 Task: Search one way flight ticket for 5 adults, 2 children, 1 infant in seat and 1 infant on lap in economy from Jamestown: Jamestown Regional Airport to Greenville: Pitt-greenville Airport on 5-2-2023. Choice of flights is Emirates. Number of bags: 2 carry on bags. Price is upto 20000. Outbound departure time preference is 22:30.
Action: Mouse moved to (346, 293)
Screenshot: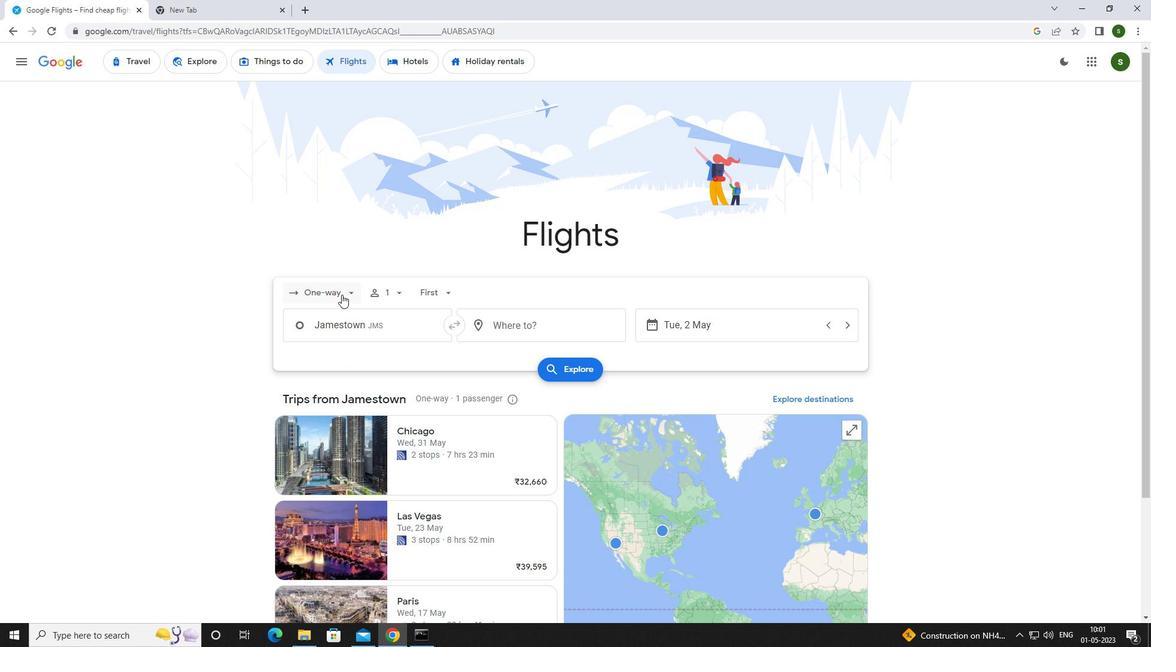 
Action: Mouse pressed left at (346, 293)
Screenshot: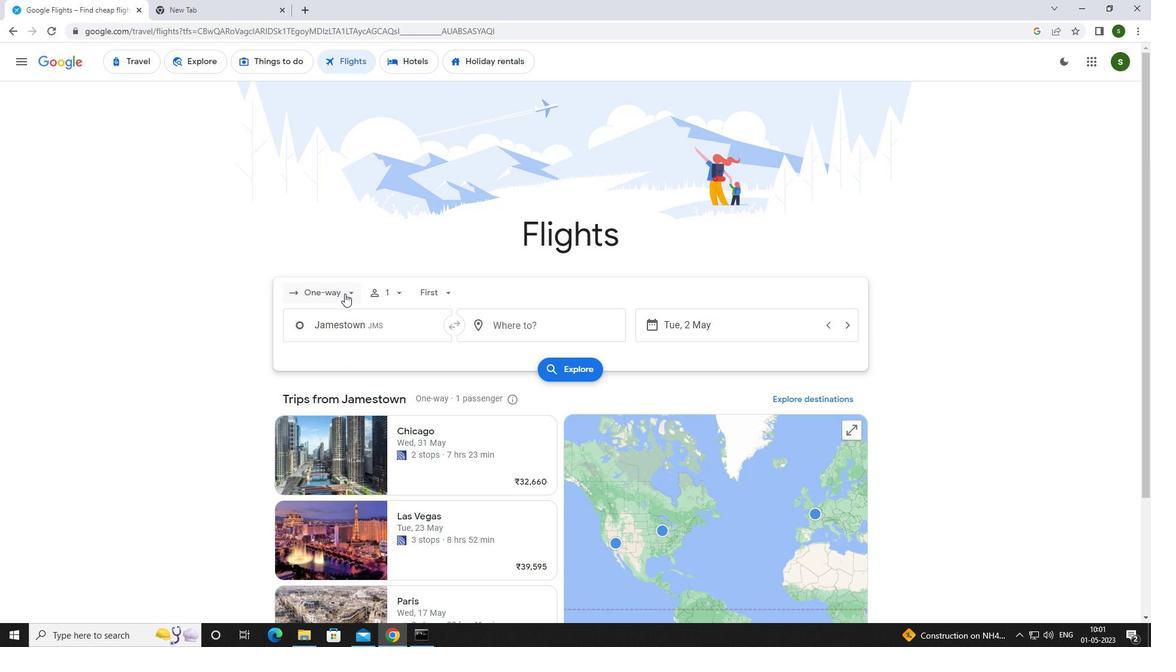 
Action: Mouse moved to (343, 348)
Screenshot: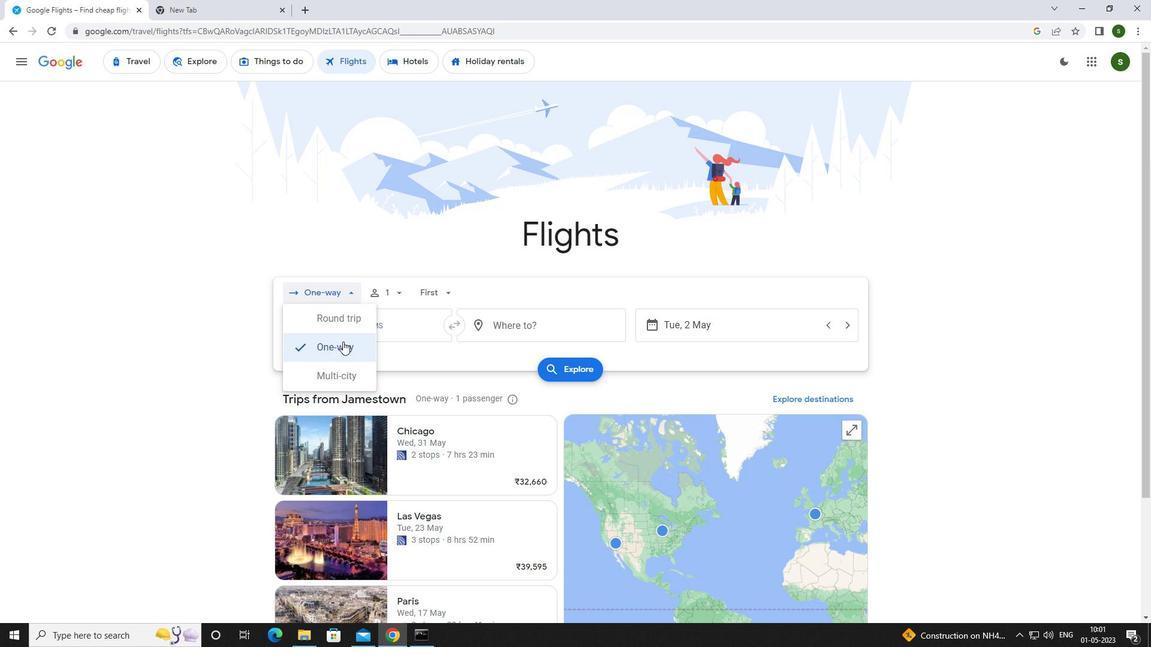 
Action: Mouse pressed left at (343, 348)
Screenshot: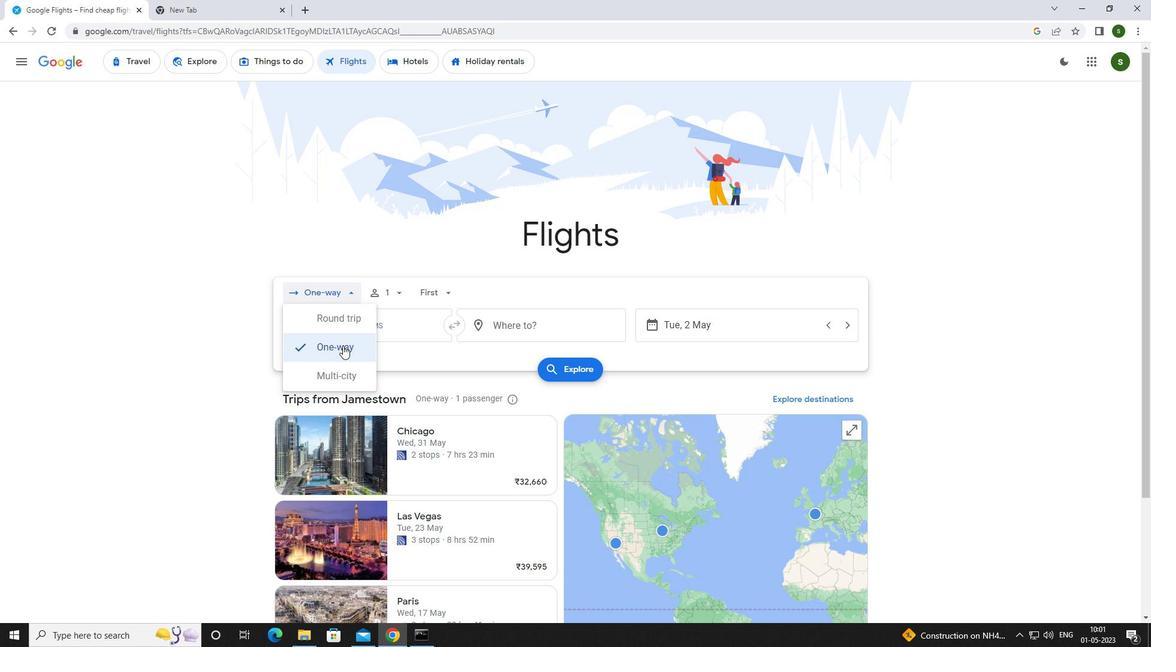 
Action: Mouse moved to (402, 298)
Screenshot: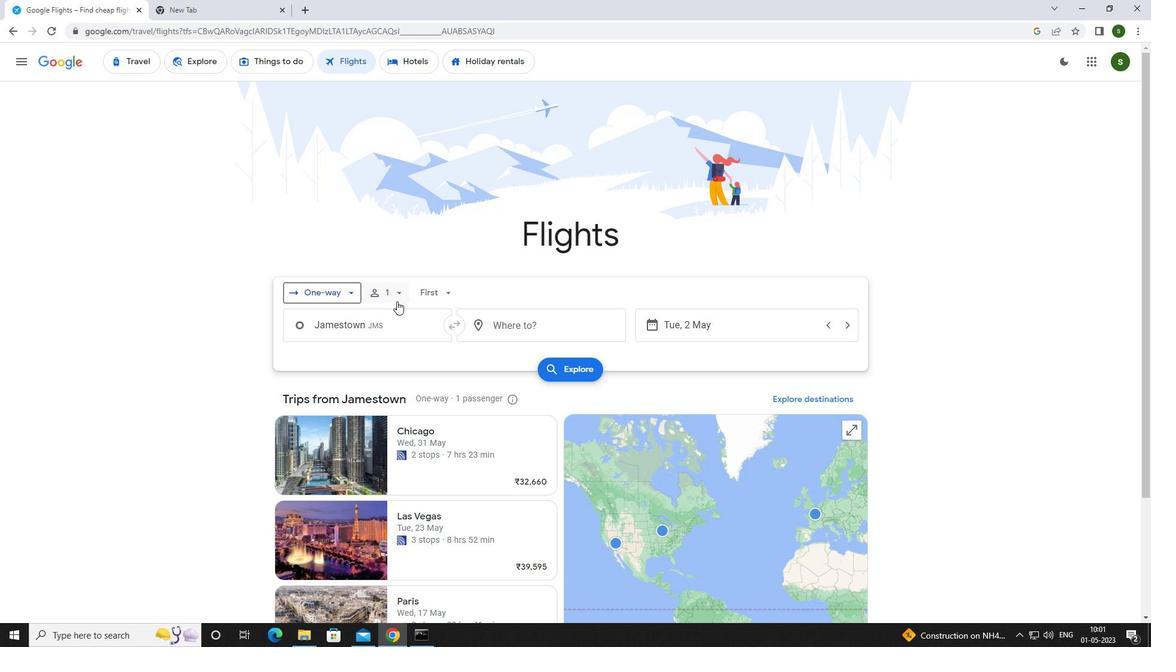 
Action: Mouse pressed left at (402, 298)
Screenshot: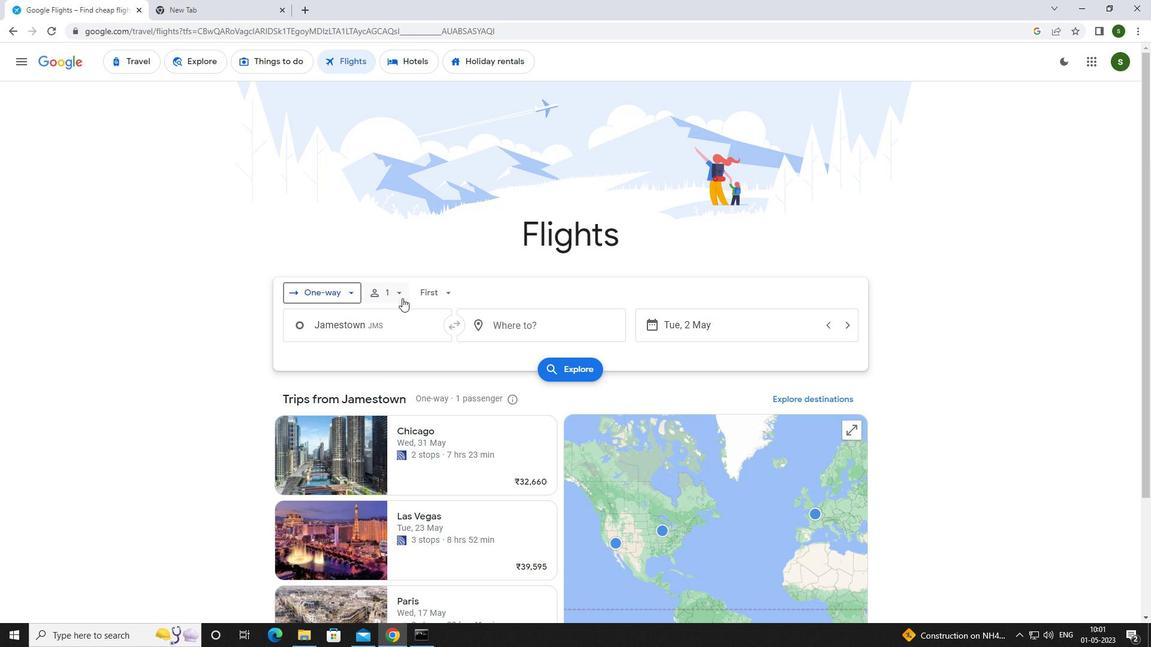 
Action: Mouse moved to (491, 319)
Screenshot: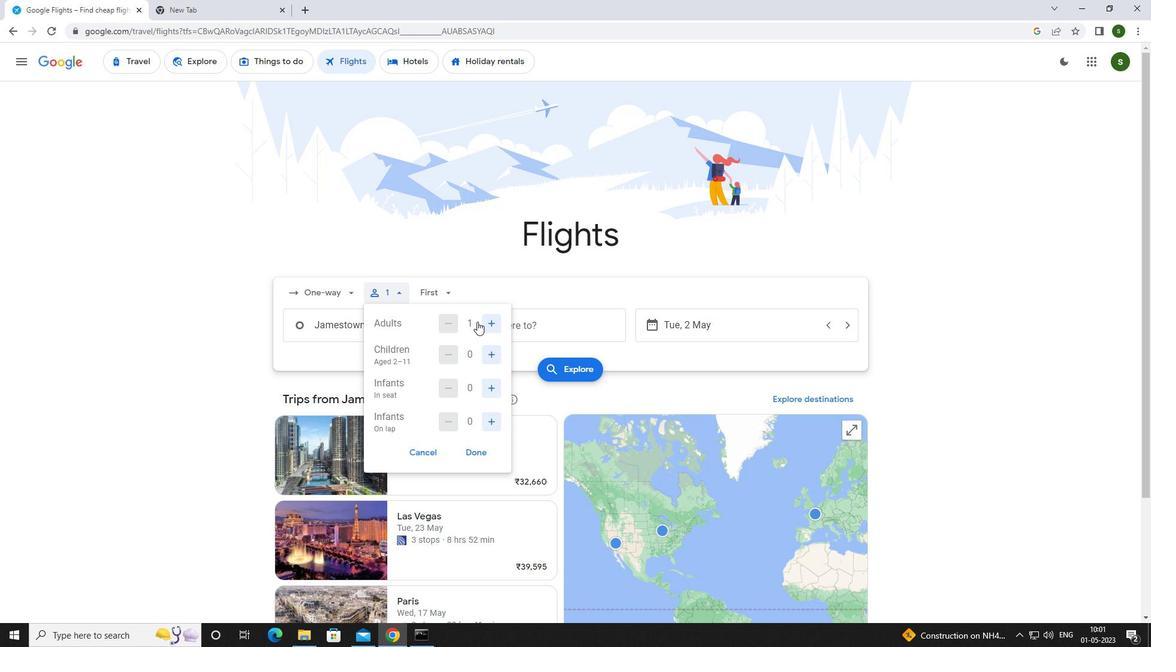 
Action: Mouse pressed left at (491, 319)
Screenshot: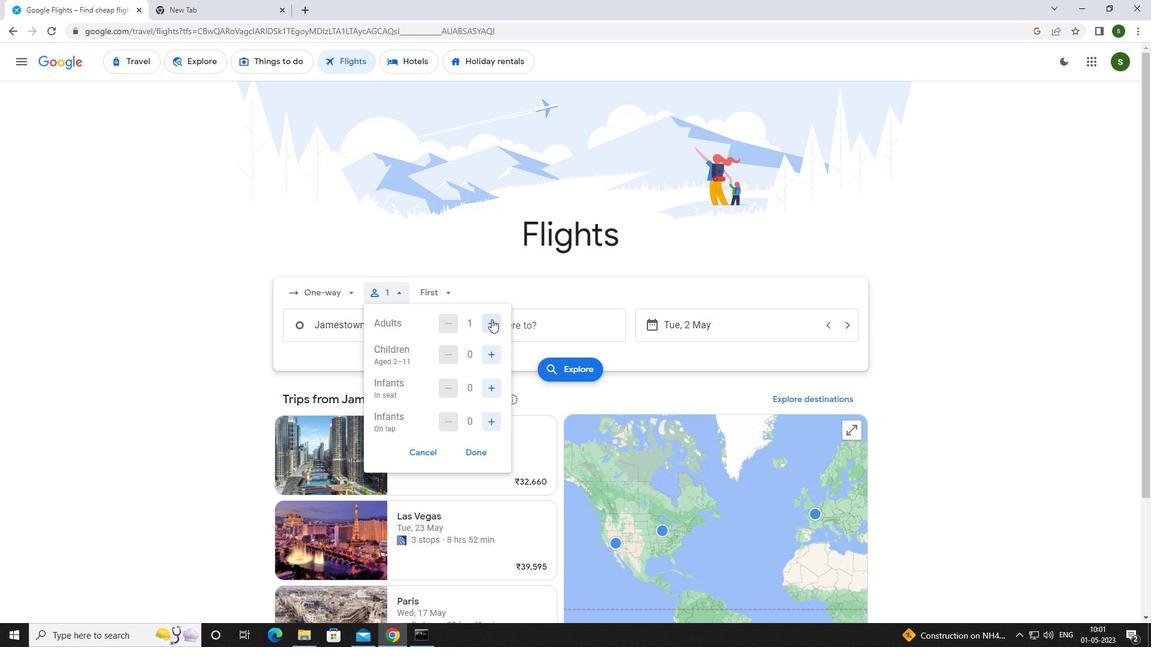
Action: Mouse pressed left at (491, 319)
Screenshot: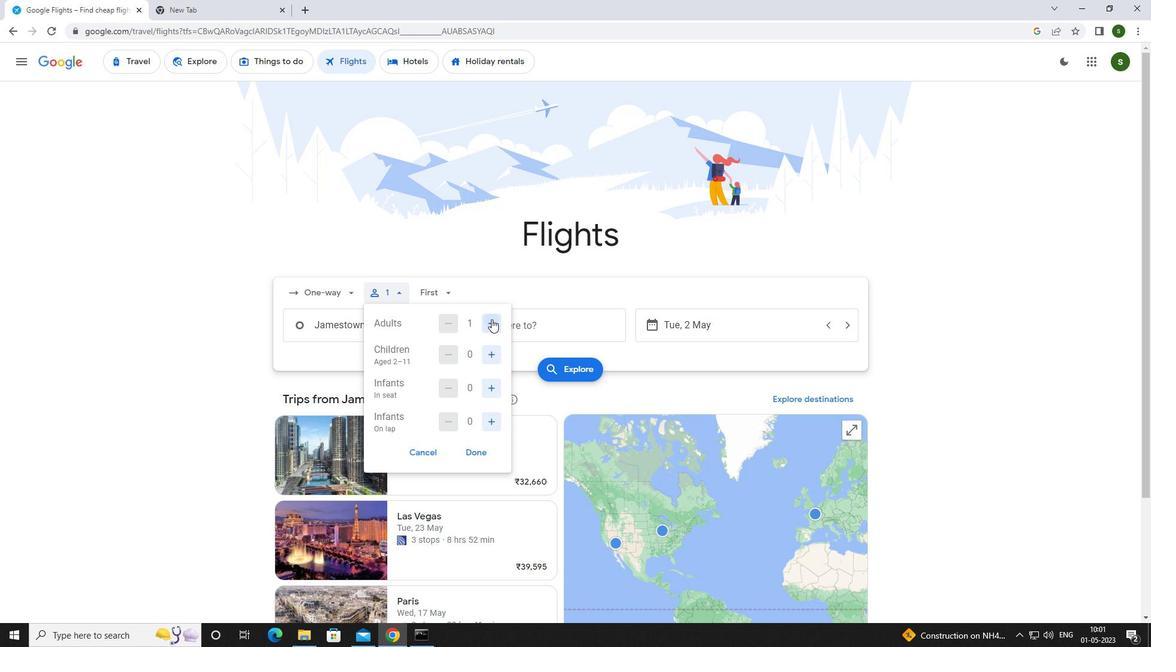
Action: Mouse pressed left at (491, 319)
Screenshot: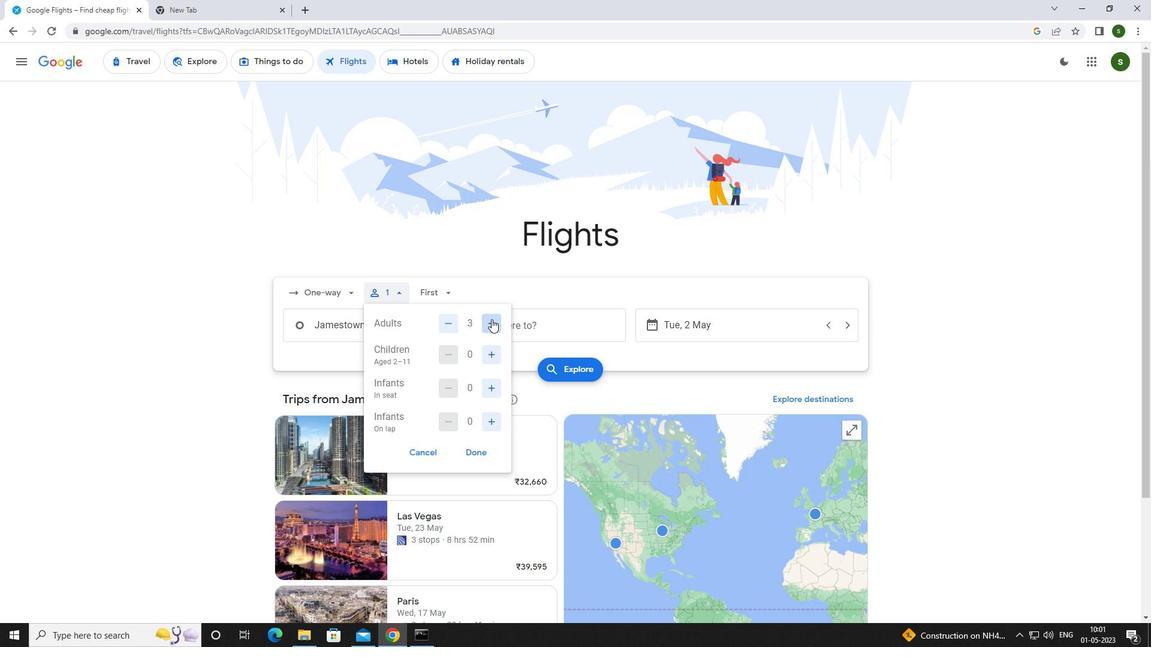 
Action: Mouse pressed left at (491, 319)
Screenshot: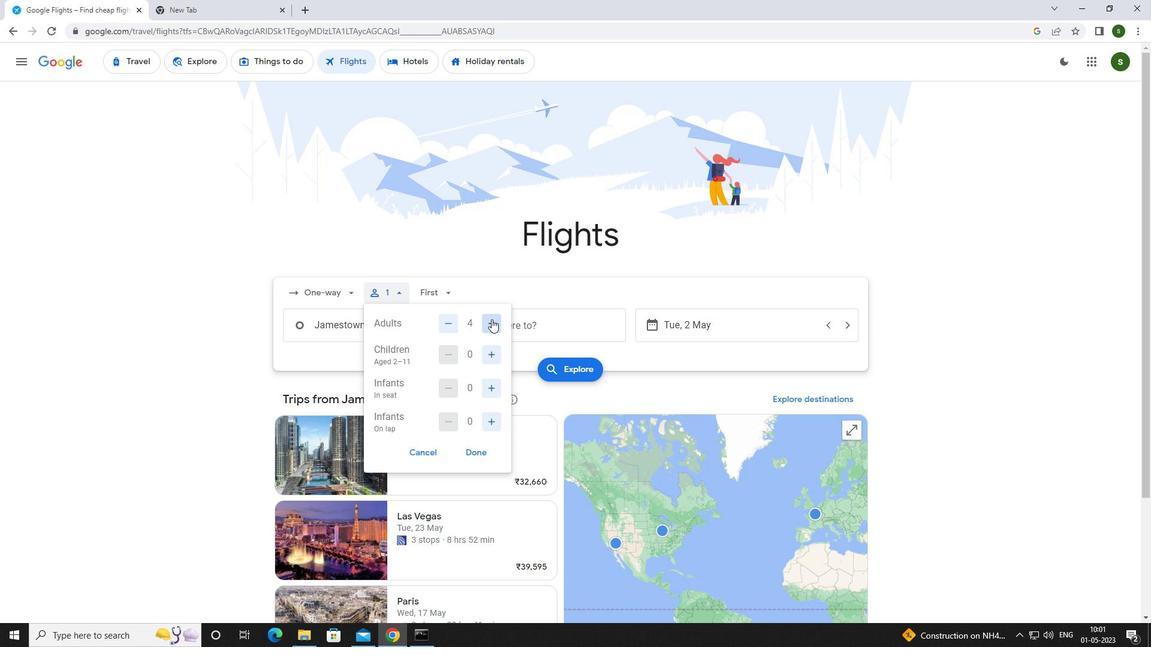 
Action: Mouse moved to (488, 351)
Screenshot: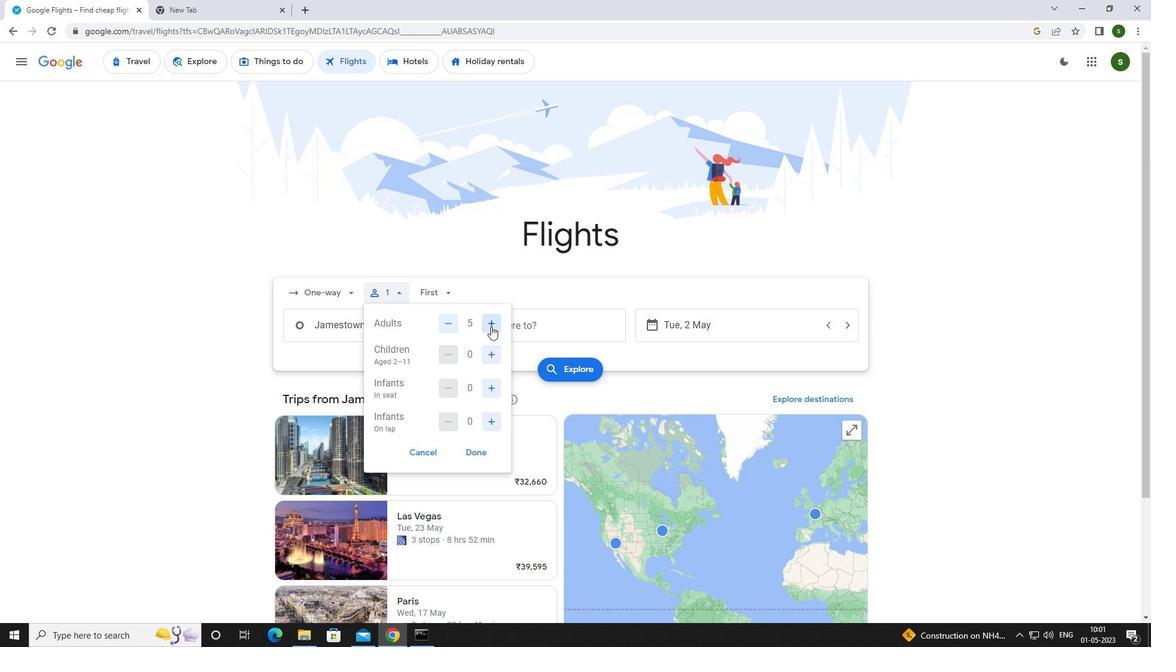 
Action: Mouse pressed left at (488, 351)
Screenshot: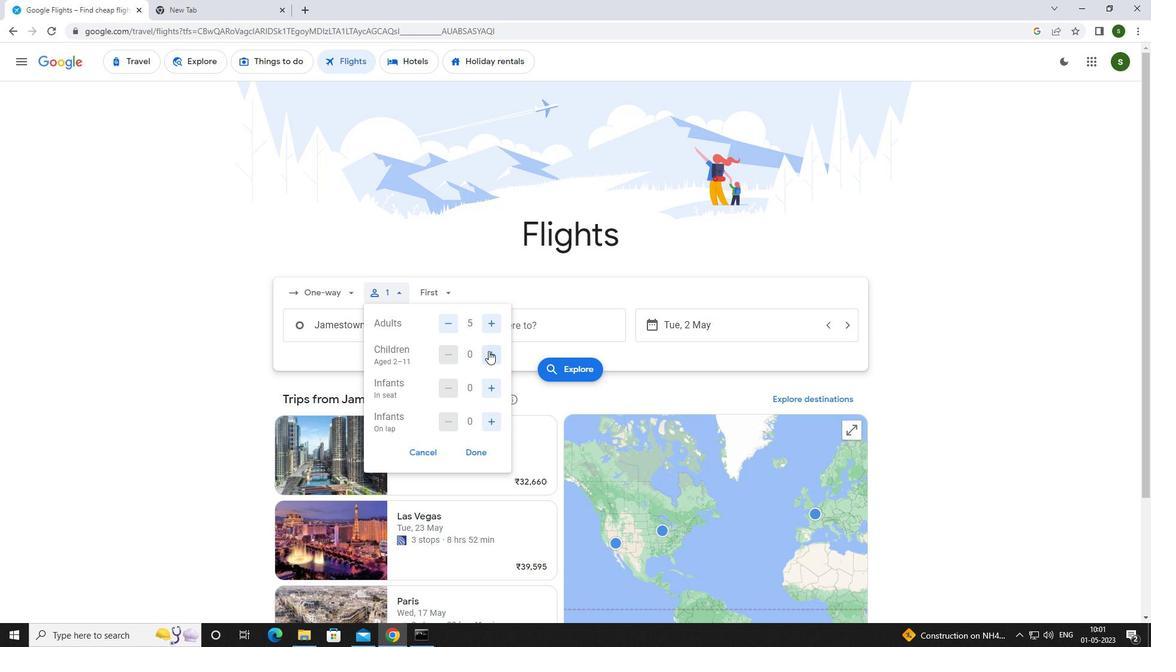 
Action: Mouse pressed left at (488, 351)
Screenshot: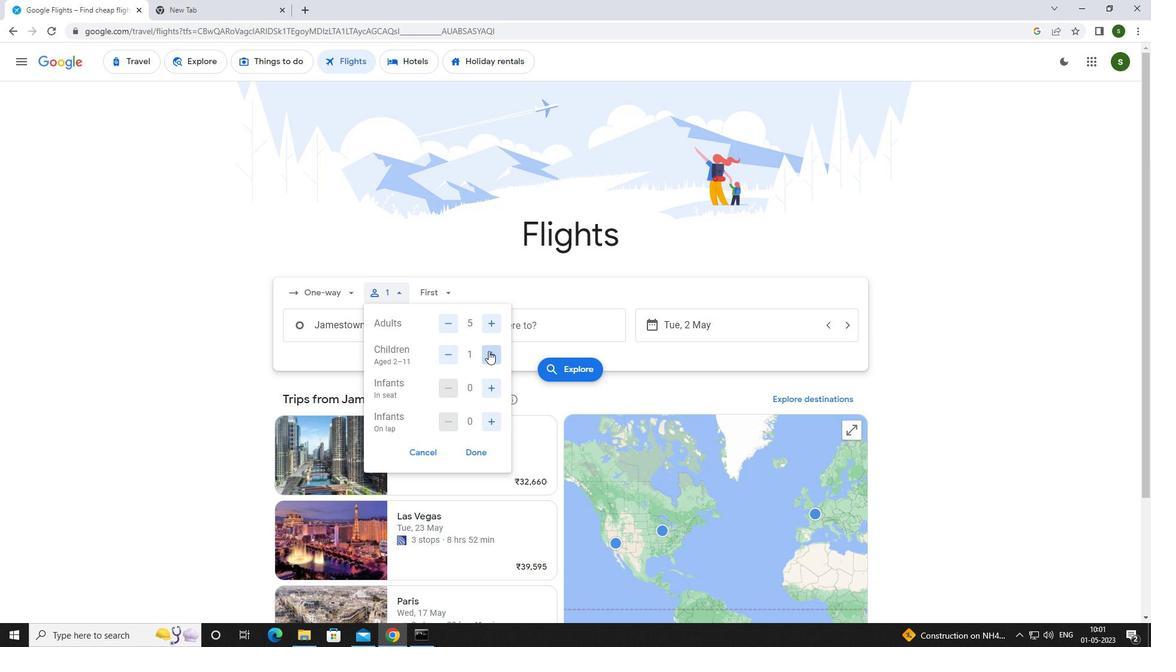 
Action: Mouse moved to (492, 384)
Screenshot: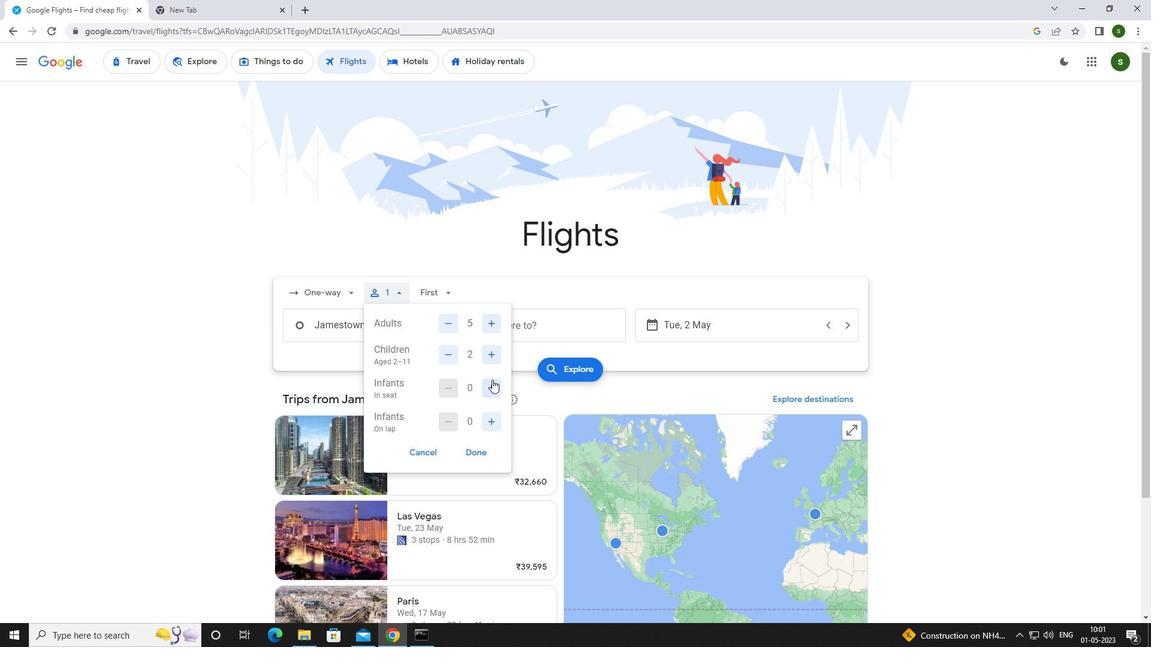 
Action: Mouse pressed left at (492, 384)
Screenshot: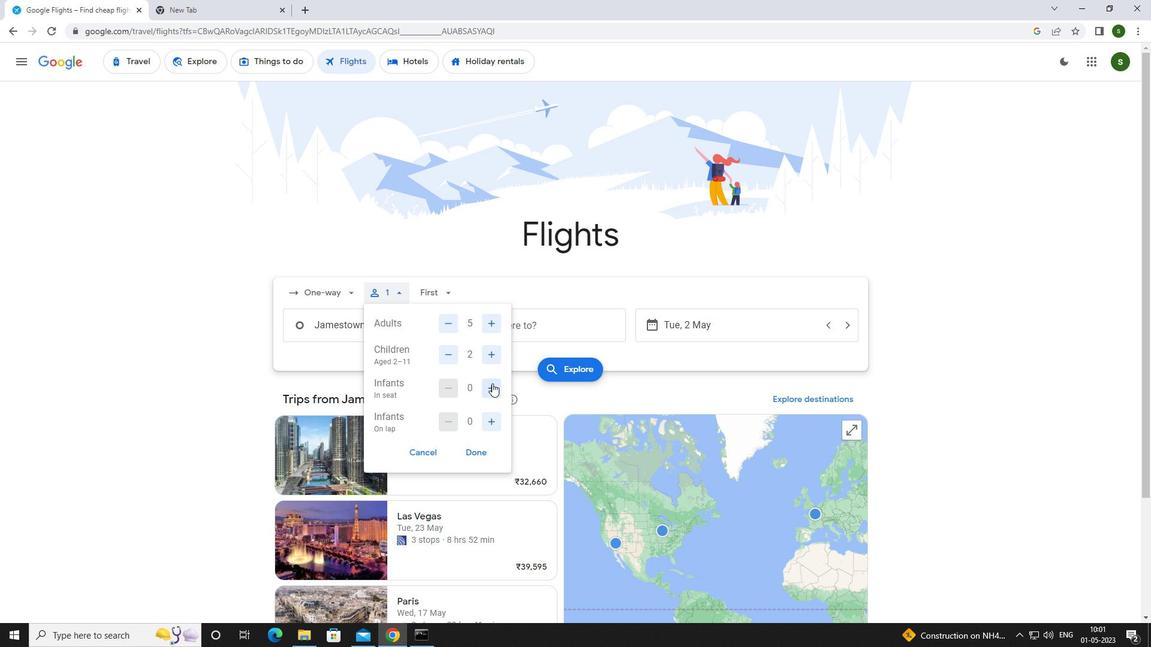 
Action: Mouse moved to (491, 422)
Screenshot: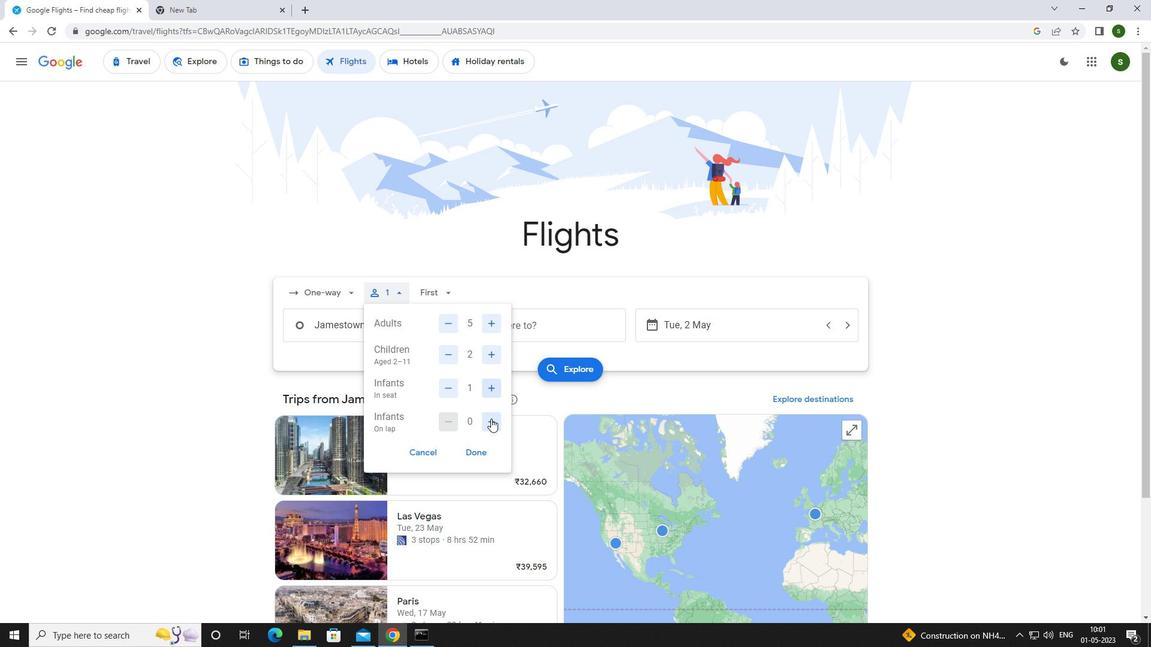 
Action: Mouse pressed left at (491, 422)
Screenshot: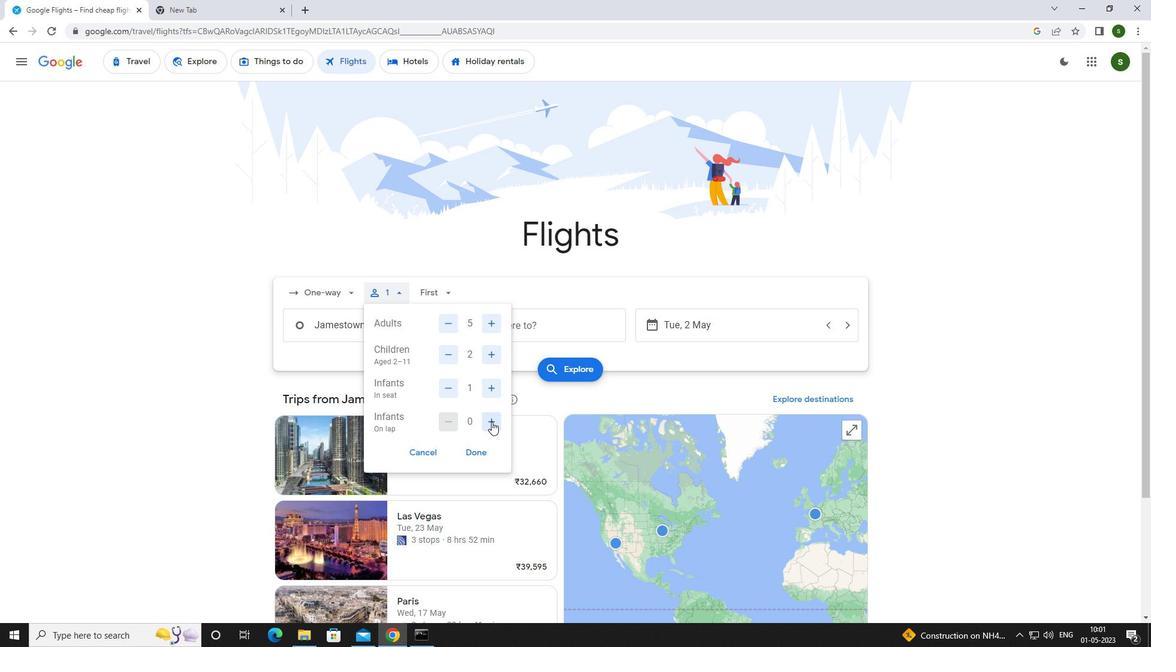 
Action: Mouse moved to (437, 293)
Screenshot: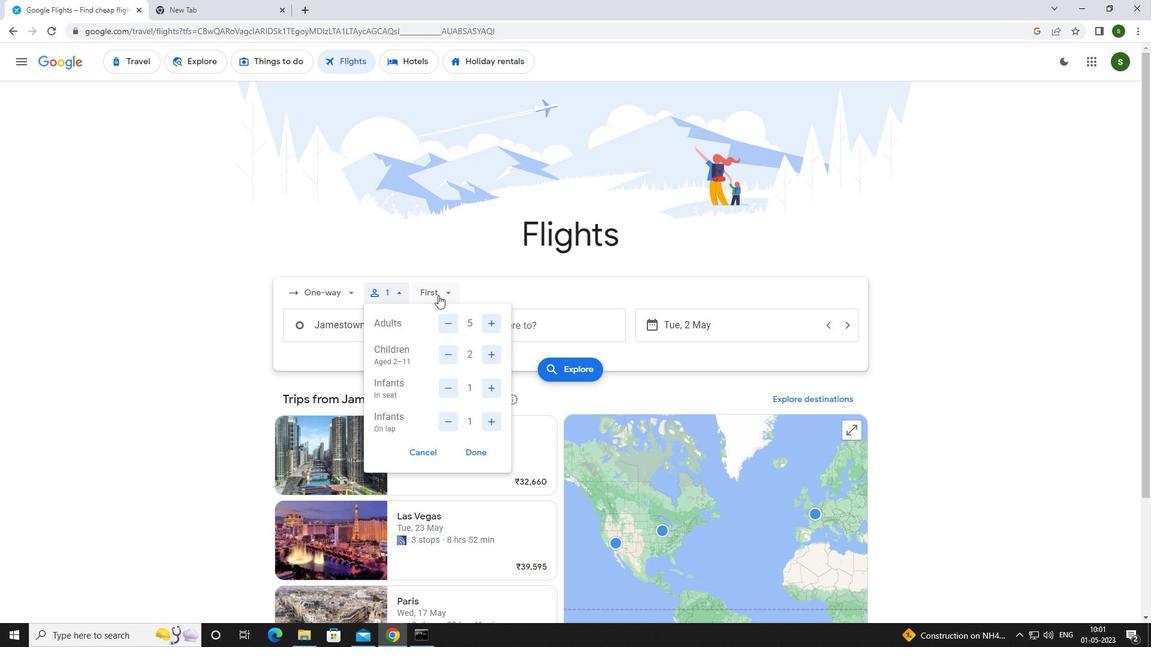 
Action: Mouse pressed left at (437, 293)
Screenshot: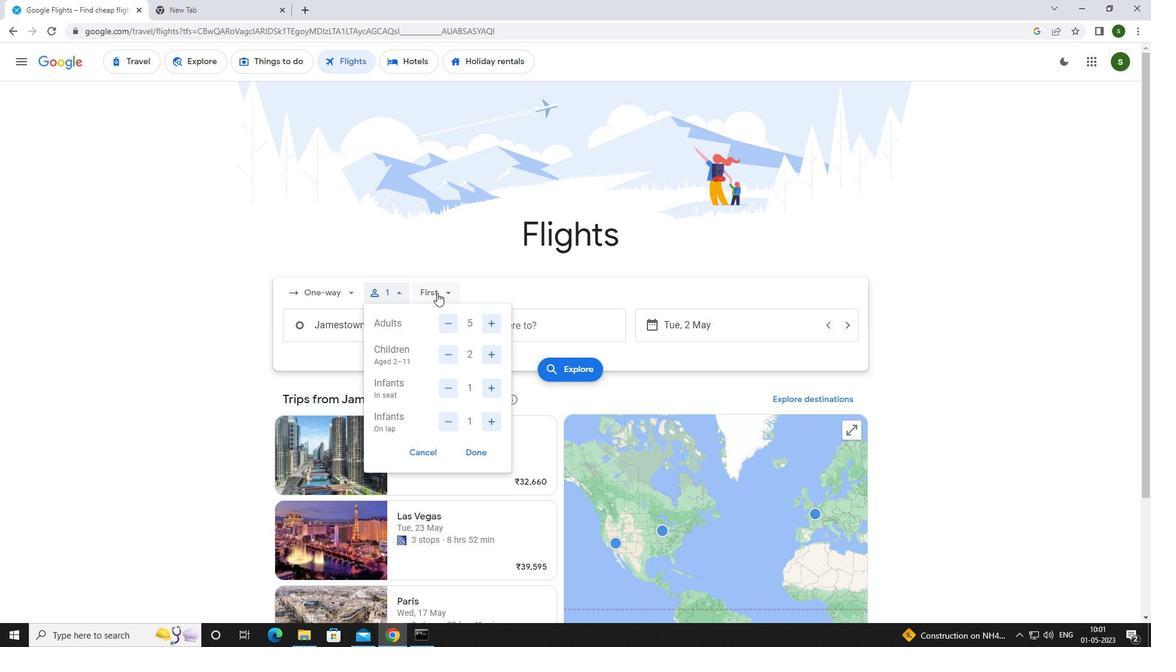 
Action: Mouse moved to (443, 316)
Screenshot: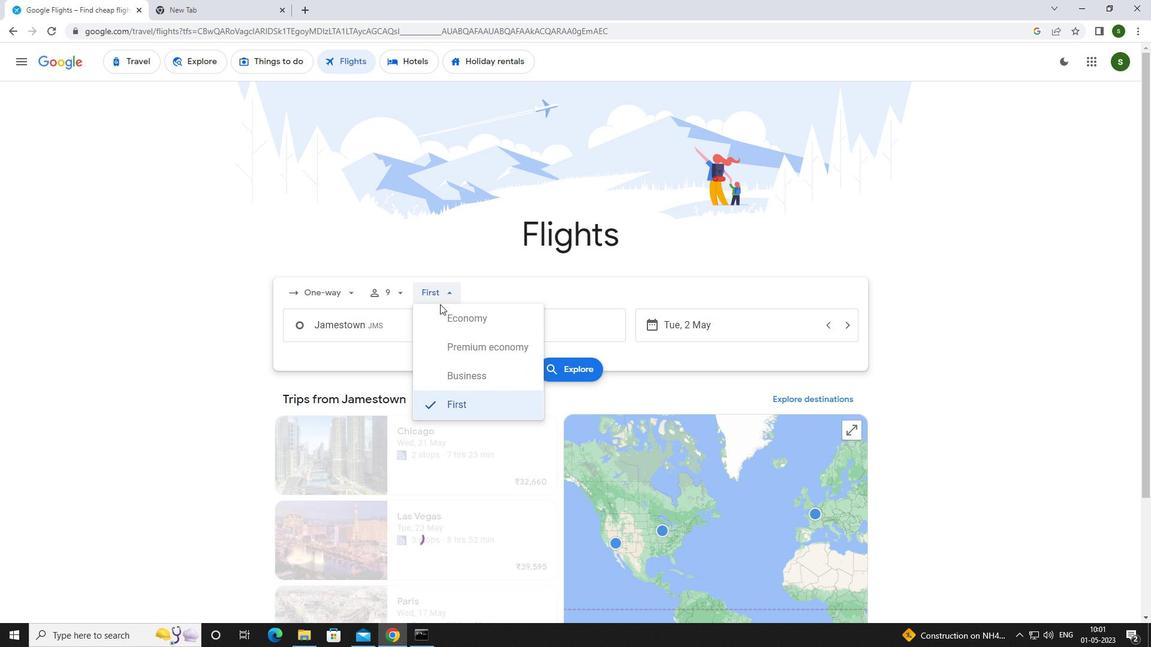 
Action: Mouse pressed left at (443, 316)
Screenshot: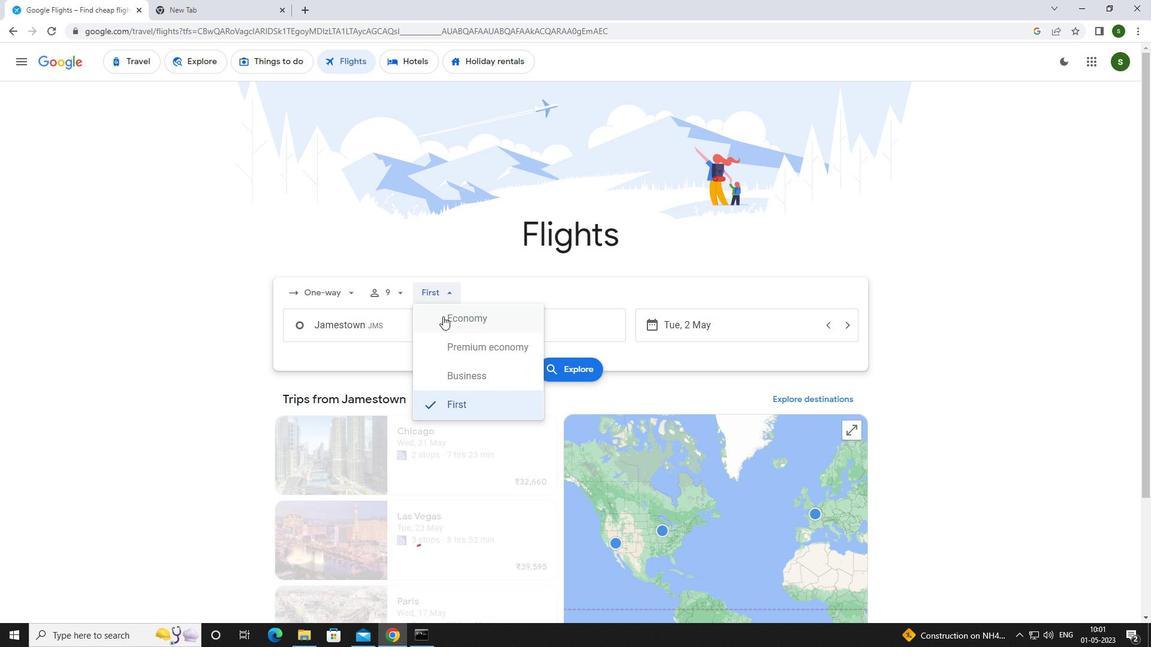 
Action: Mouse moved to (418, 329)
Screenshot: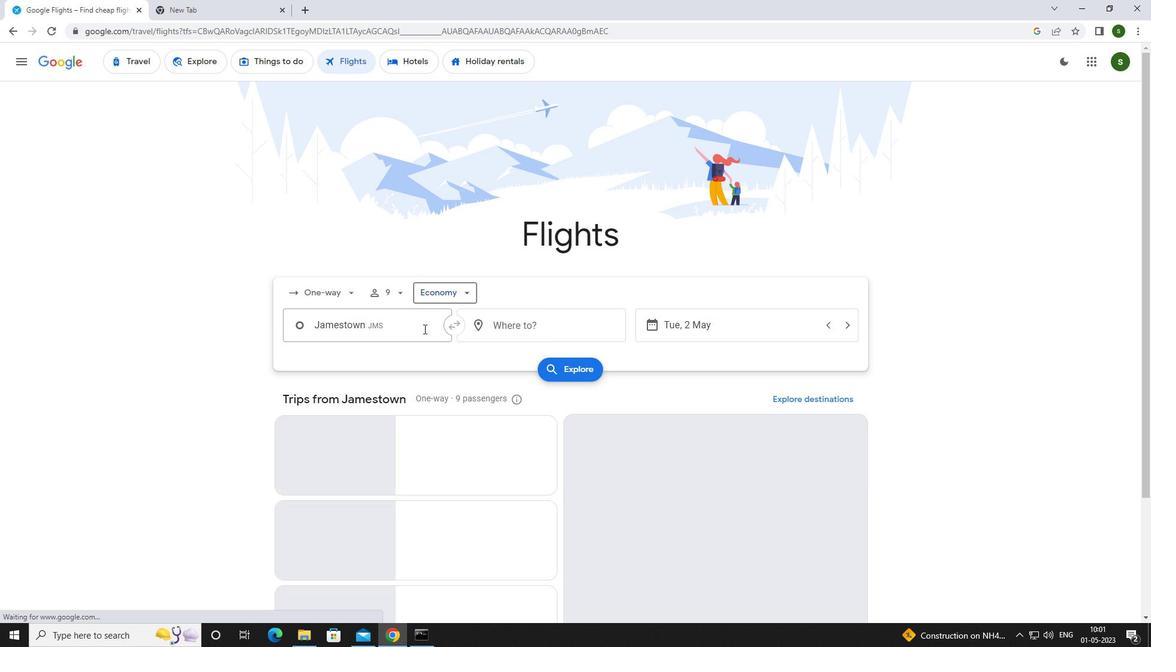 
Action: Mouse pressed left at (418, 329)
Screenshot: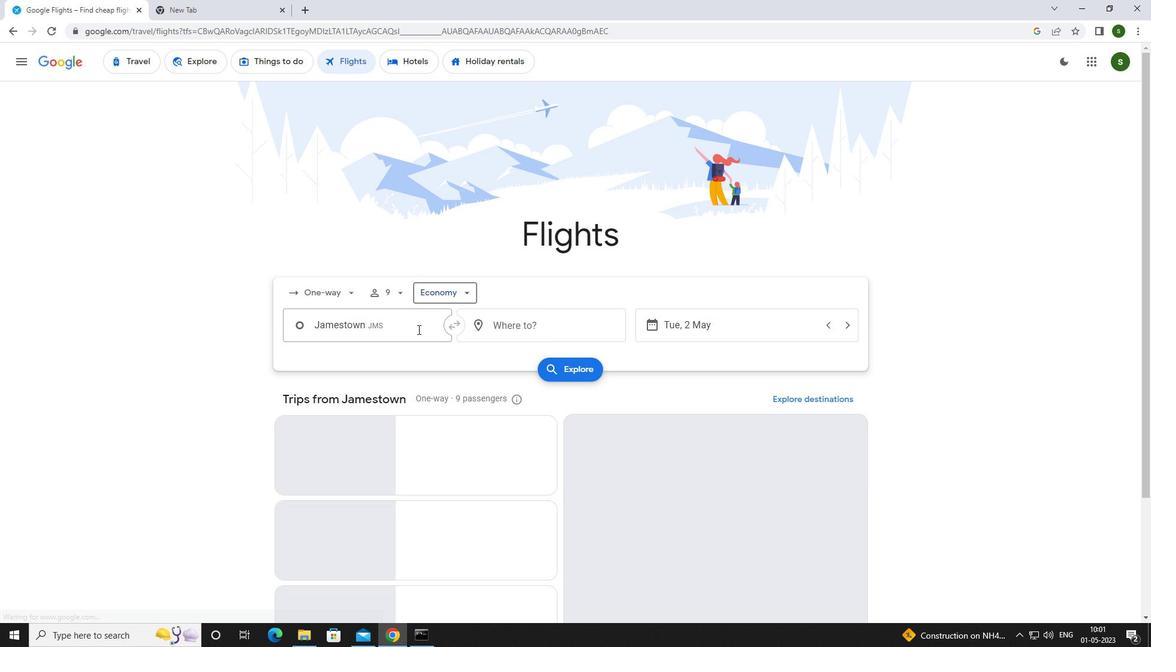 
Action: Key pressed j<Key.caps_lock>amestown
Screenshot: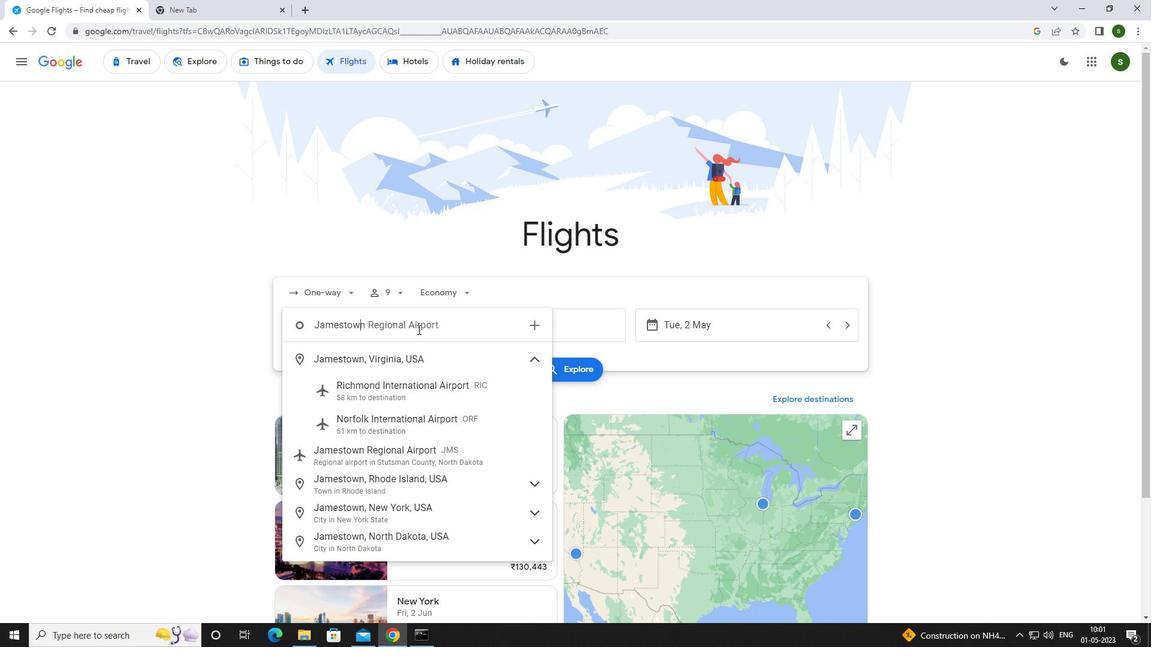 
Action: Mouse moved to (397, 452)
Screenshot: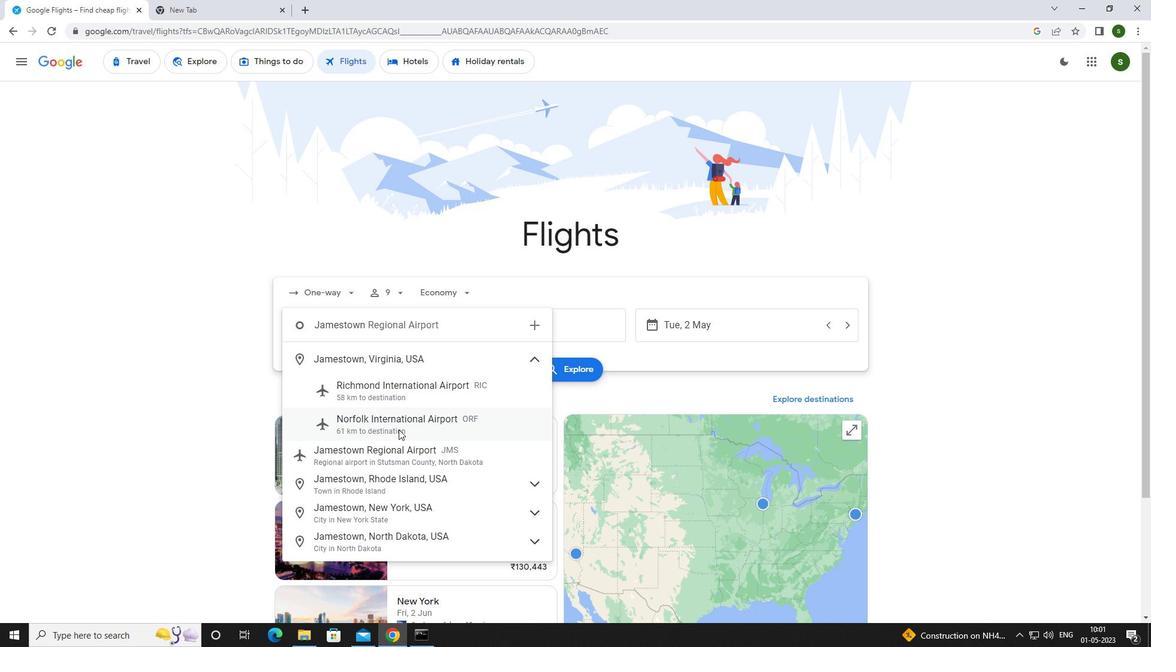 
Action: Mouse pressed left at (397, 452)
Screenshot: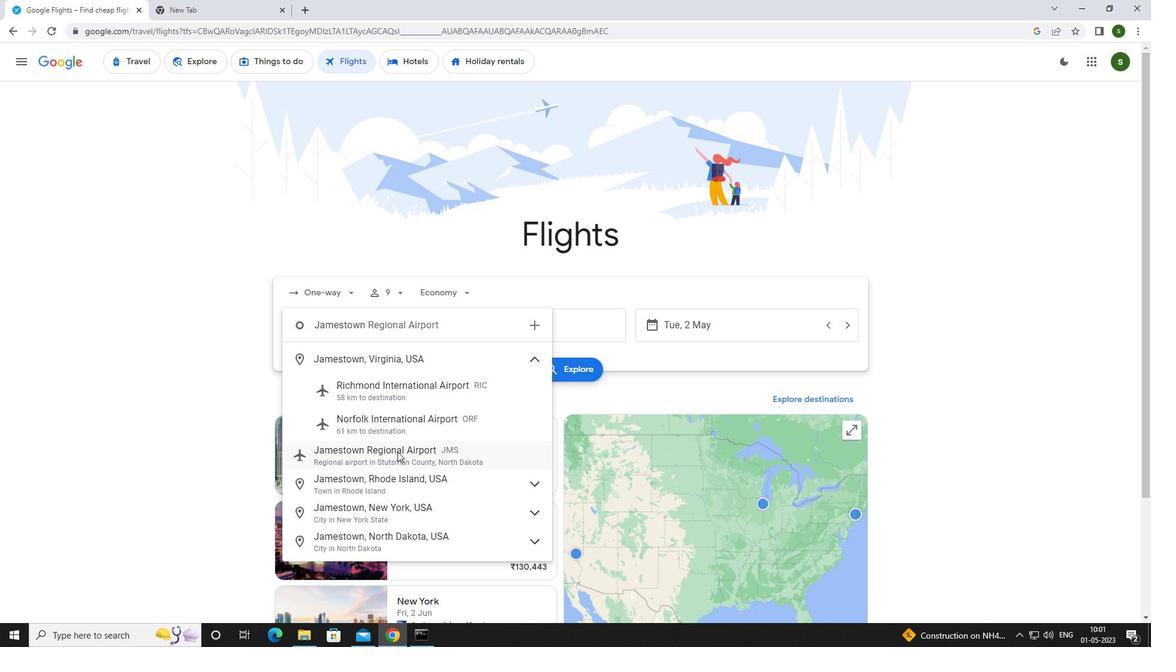 
Action: Mouse moved to (528, 332)
Screenshot: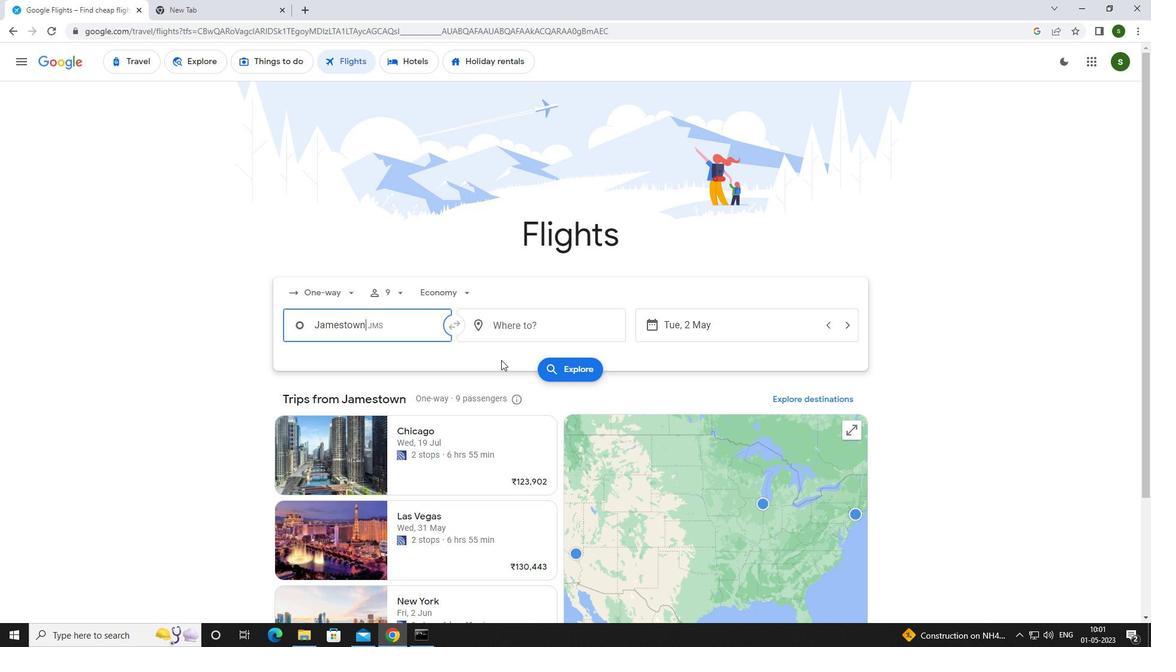 
Action: Mouse pressed left at (528, 332)
Screenshot: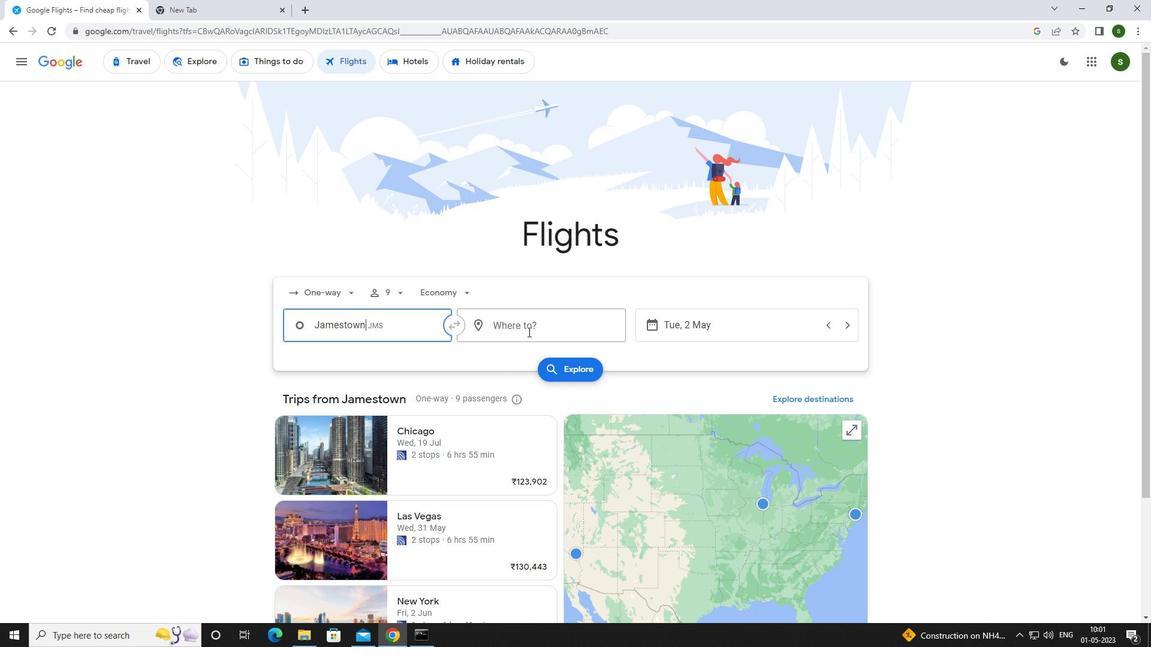
Action: Mouse moved to (516, 332)
Screenshot: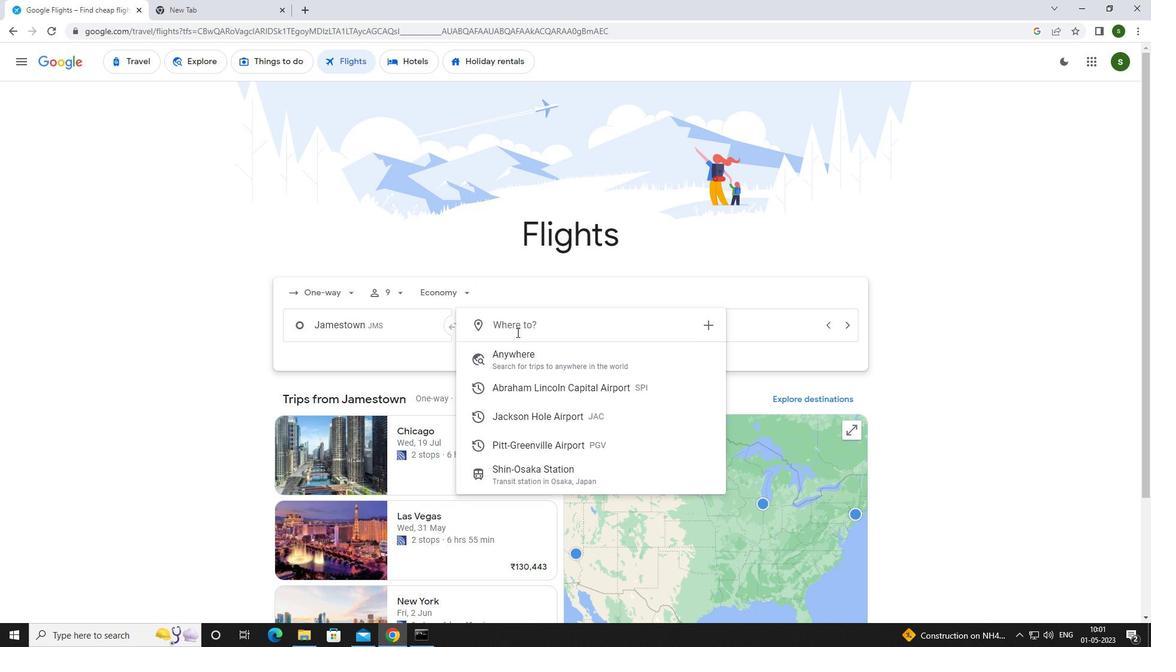 
Action: Key pressed <Key.caps_lock>p<Key.caps_lock>it
Screenshot: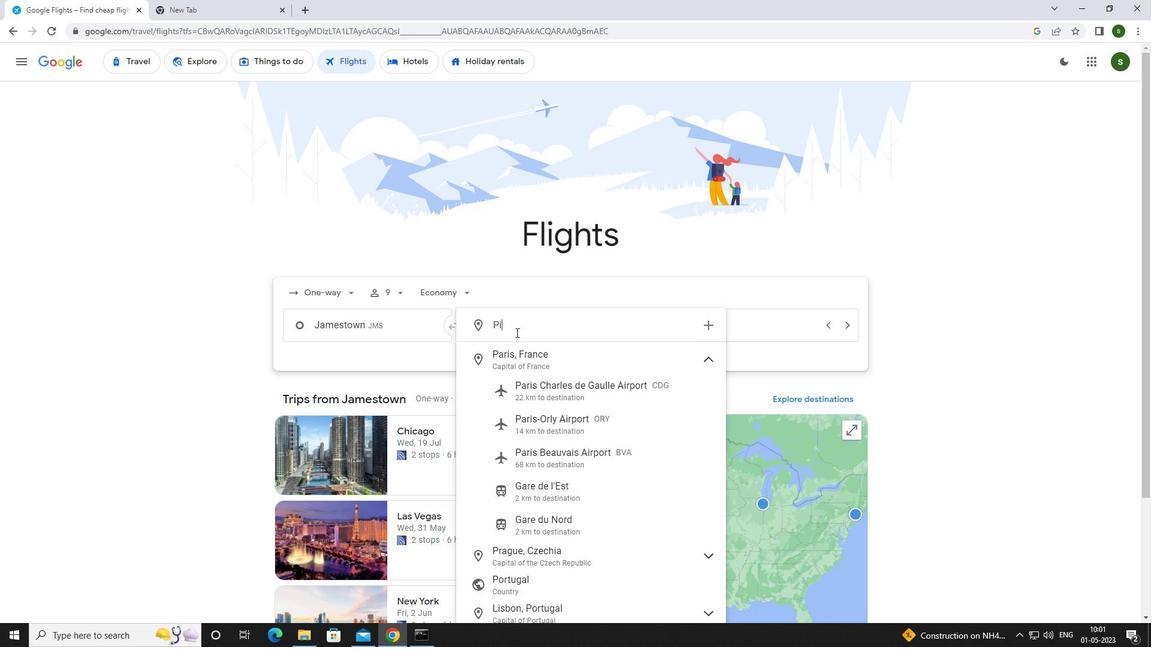 
Action: Mouse moved to (505, 334)
Screenshot: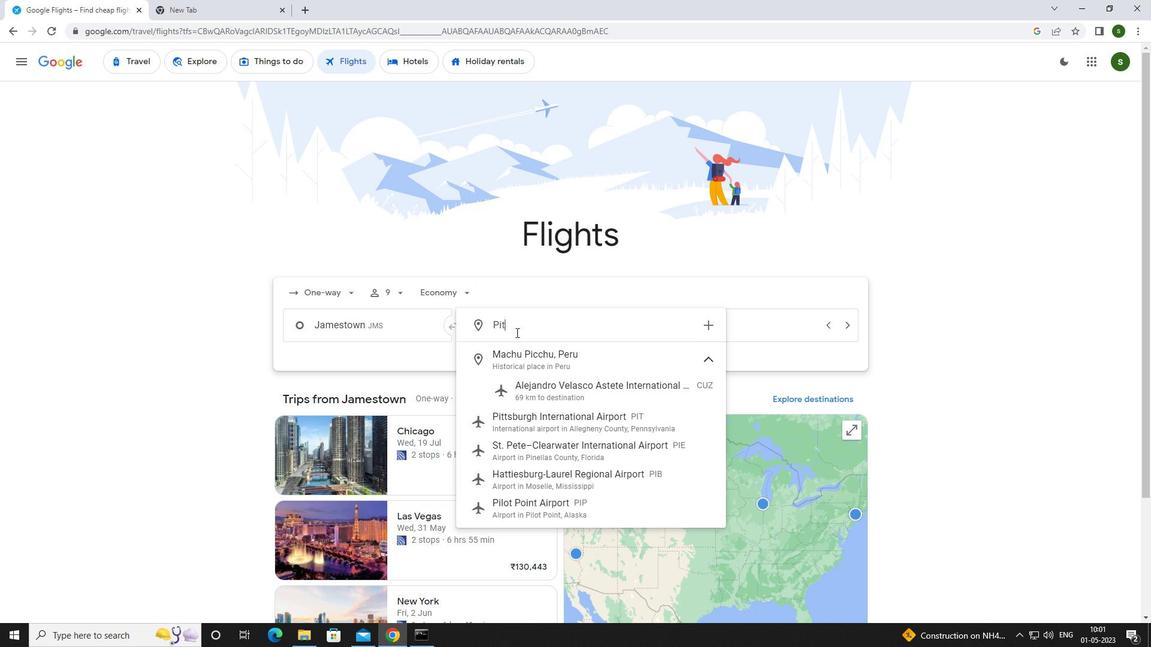 
Action: Key pressed t
Screenshot: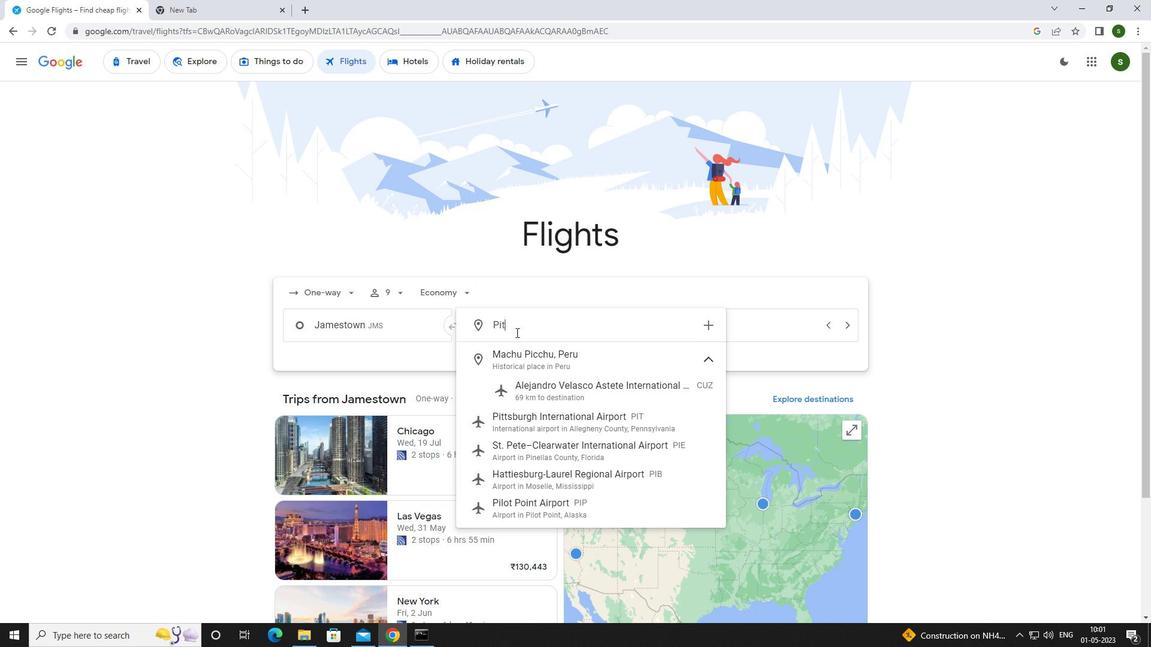 
Action: Mouse moved to (529, 446)
Screenshot: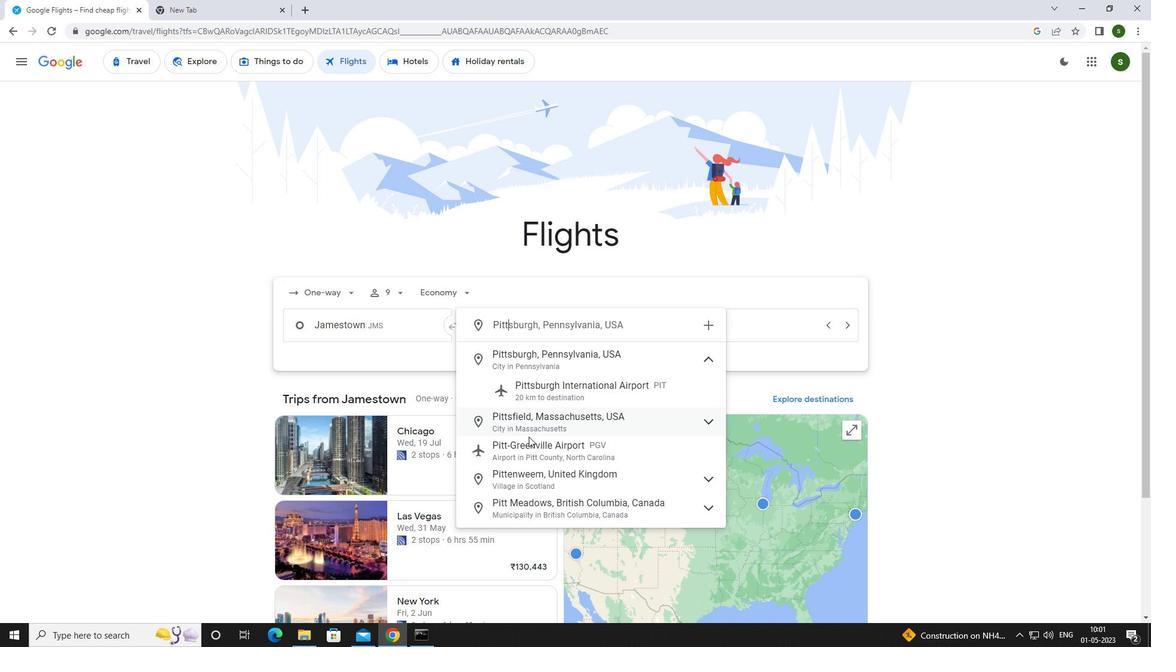 
Action: Mouse pressed left at (529, 446)
Screenshot: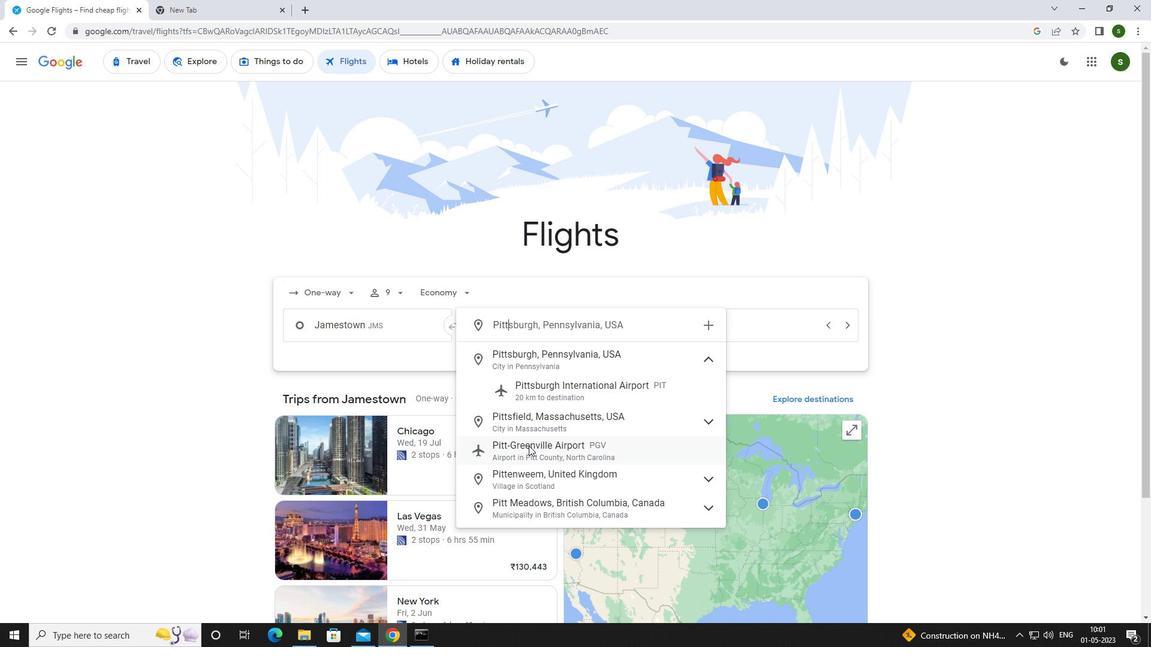 
Action: Mouse moved to (733, 323)
Screenshot: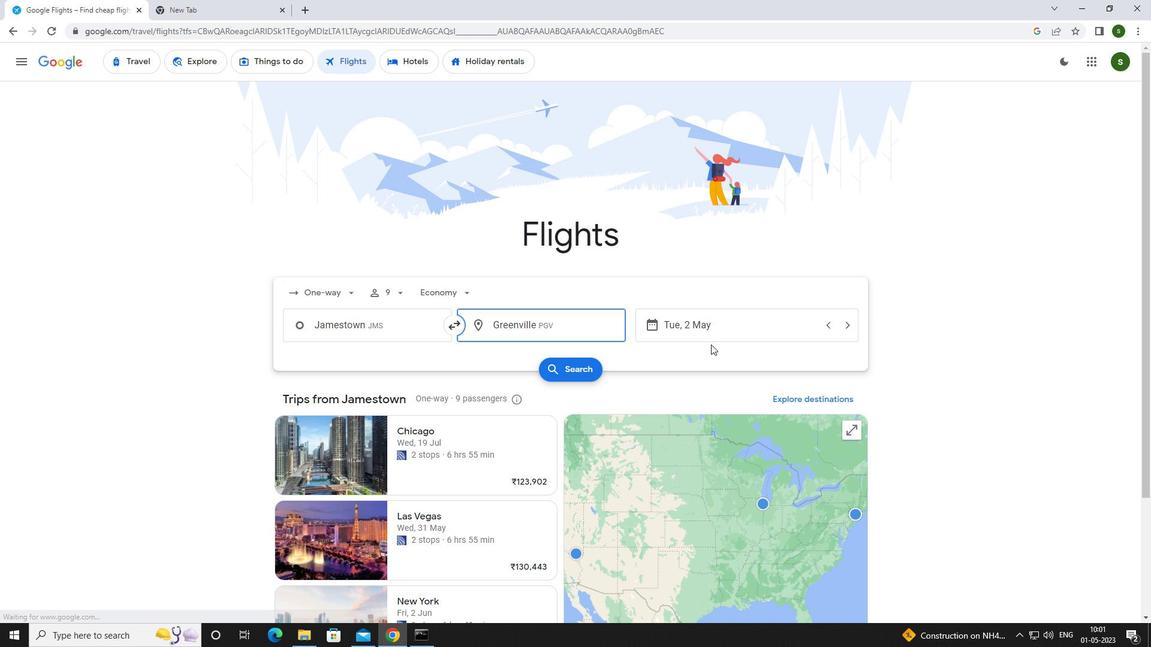 
Action: Mouse pressed left at (733, 323)
Screenshot: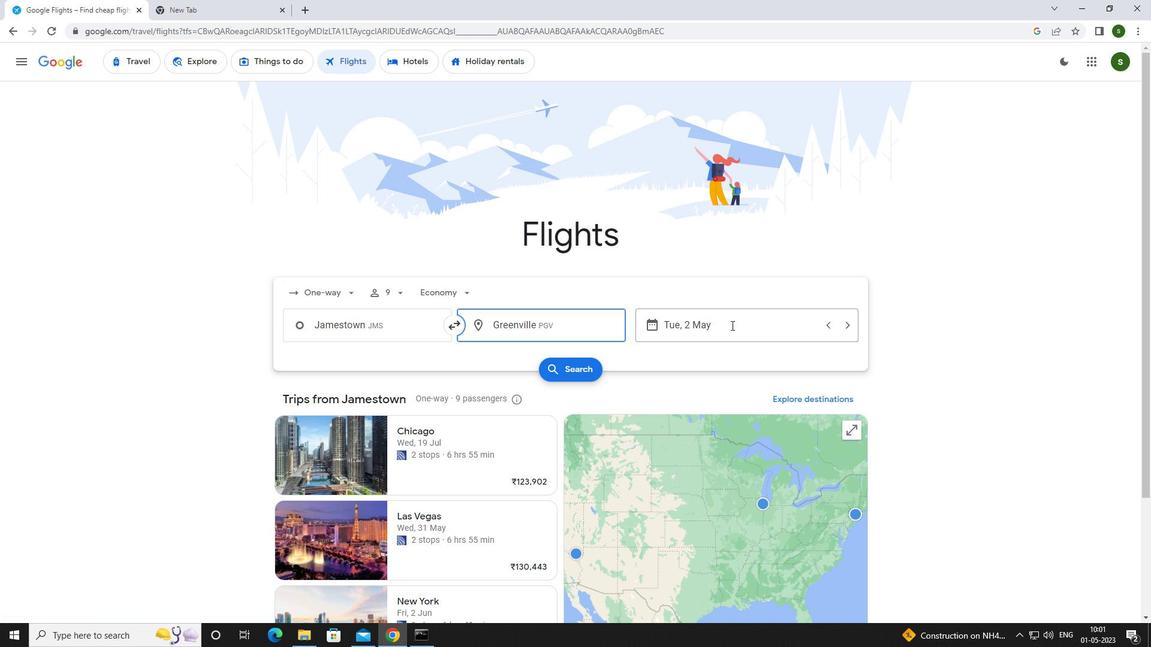 
Action: Mouse moved to (488, 402)
Screenshot: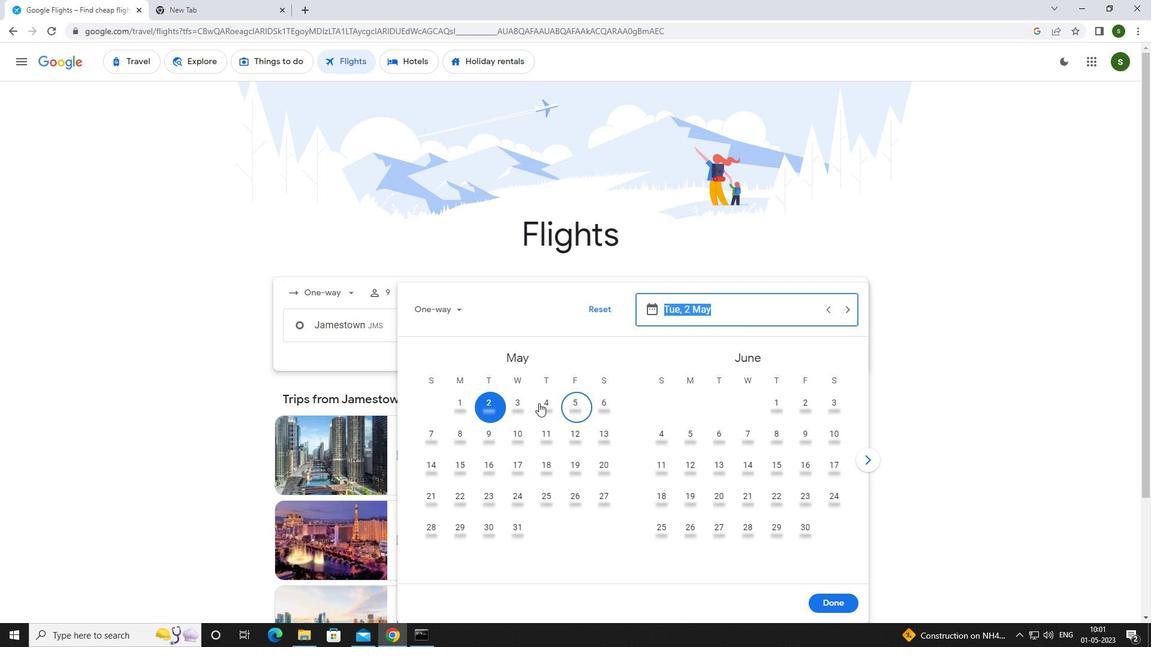 
Action: Mouse pressed left at (488, 402)
Screenshot: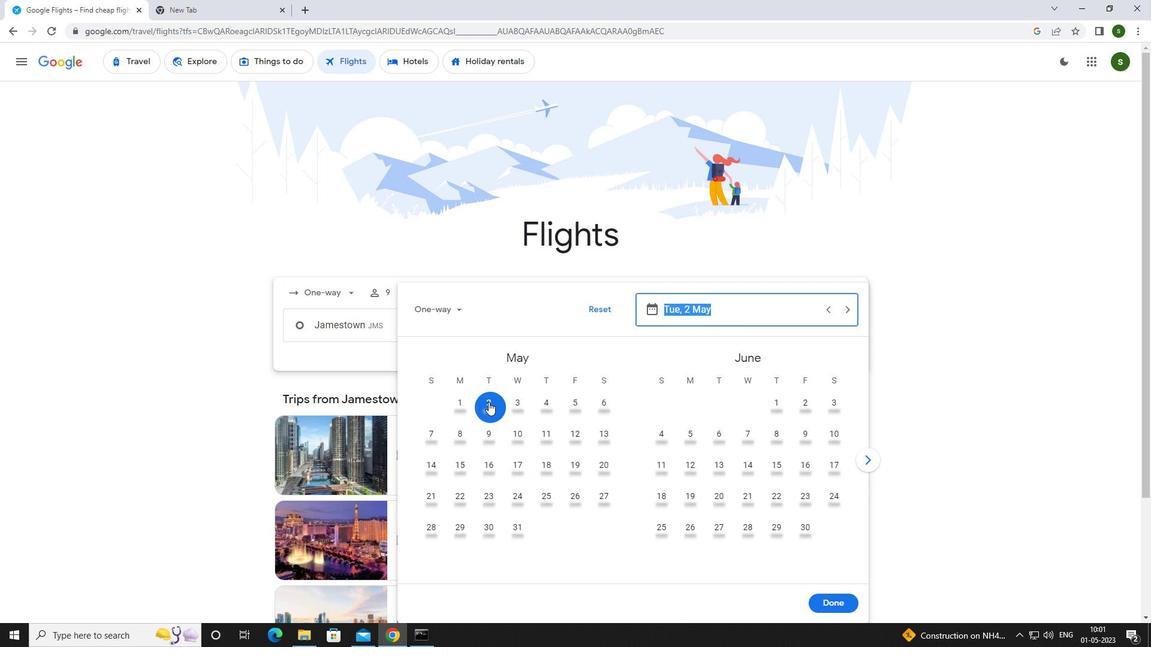
Action: Mouse moved to (841, 596)
Screenshot: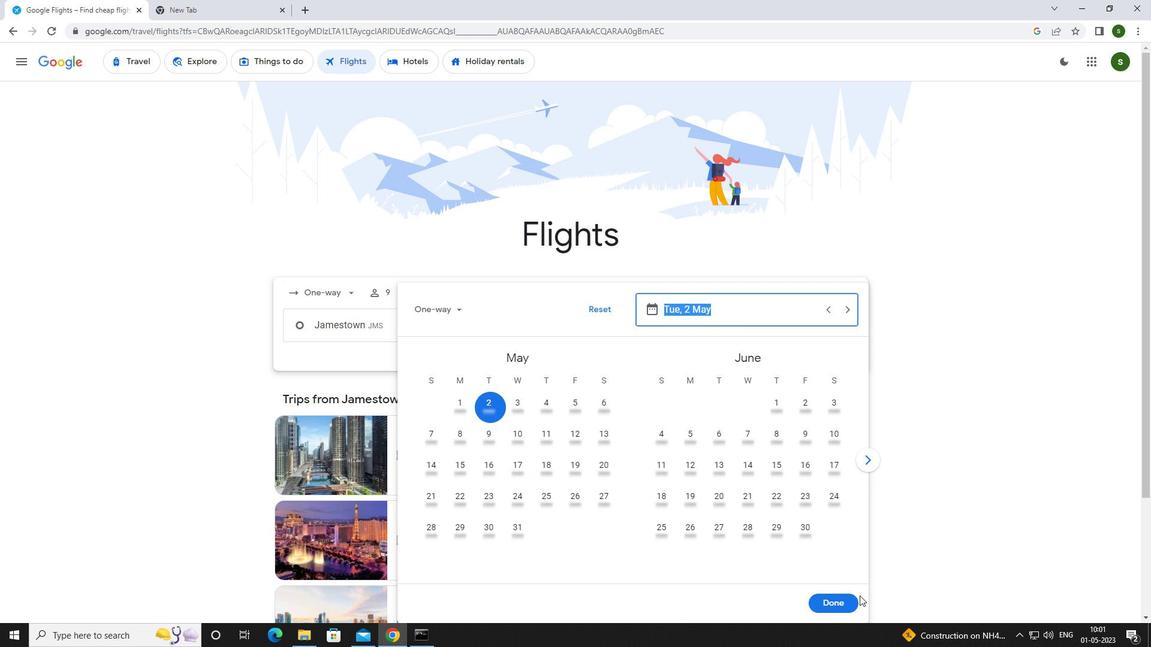 
Action: Mouse pressed left at (841, 596)
Screenshot: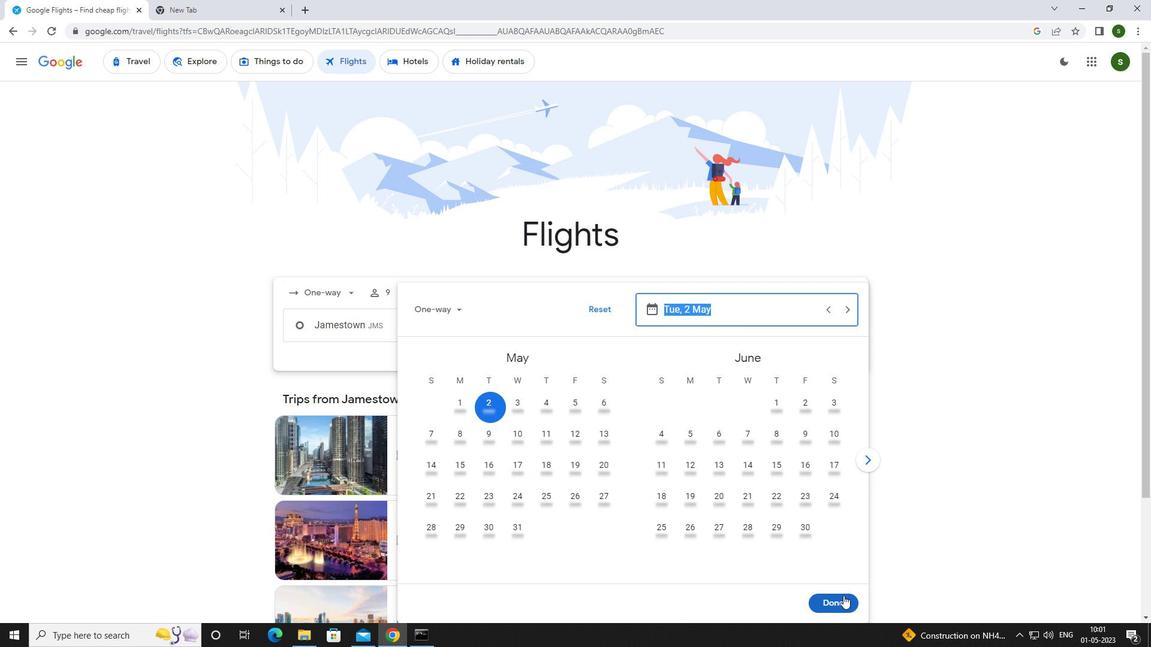
Action: Mouse moved to (575, 371)
Screenshot: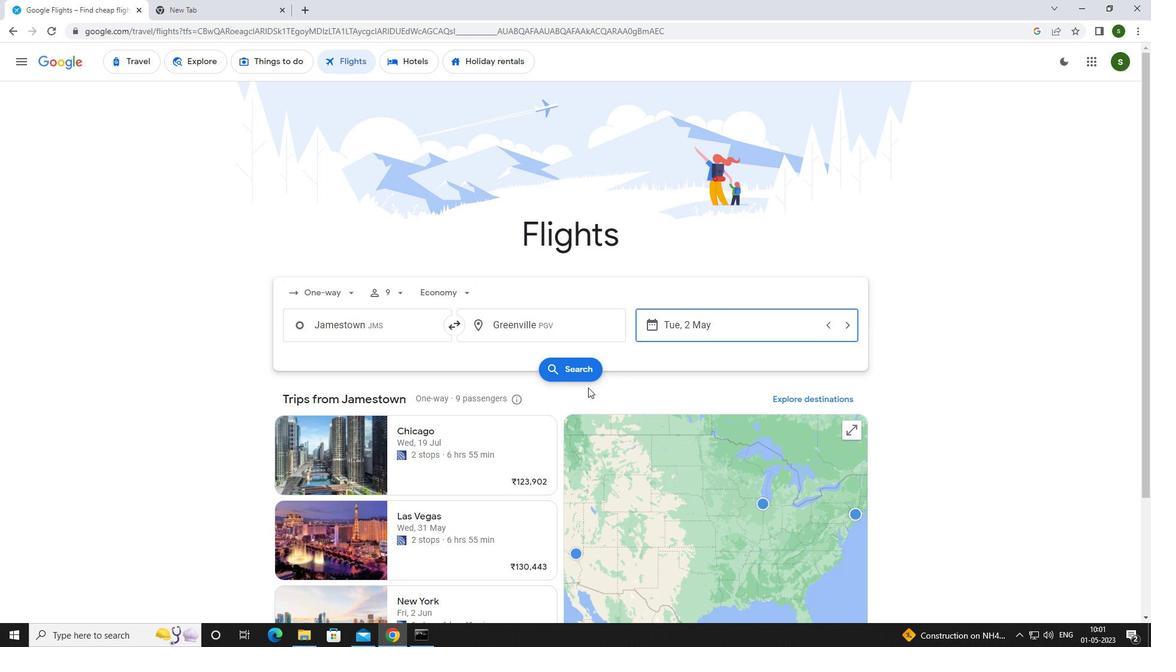 
Action: Mouse pressed left at (575, 371)
Screenshot: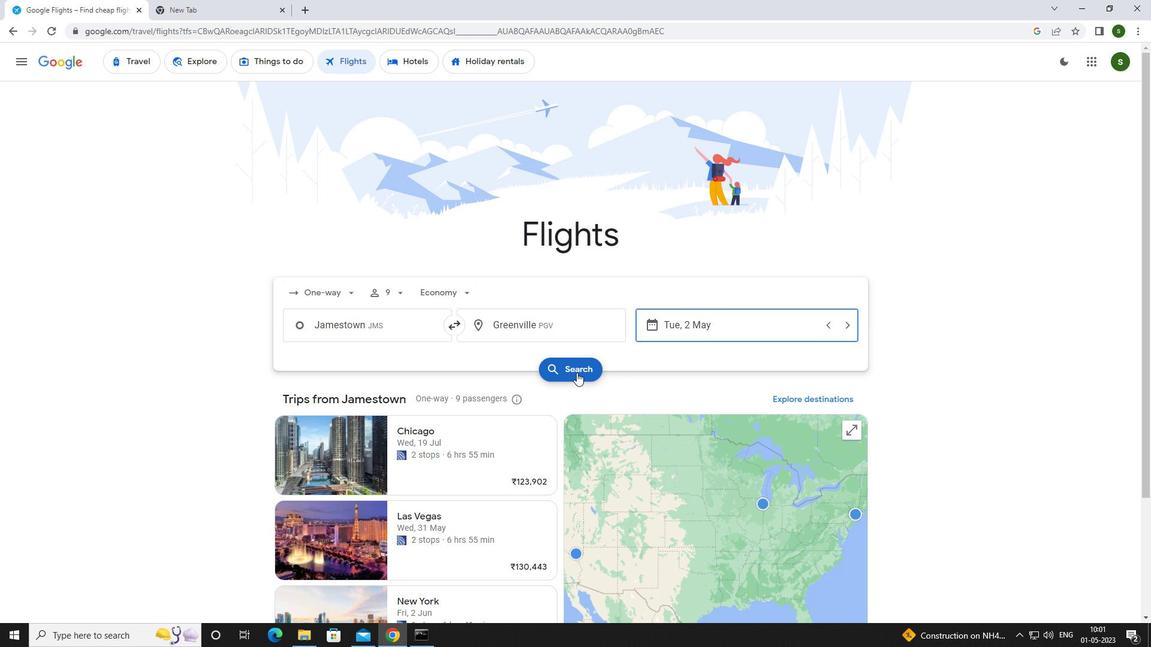 
Action: Mouse moved to (301, 176)
Screenshot: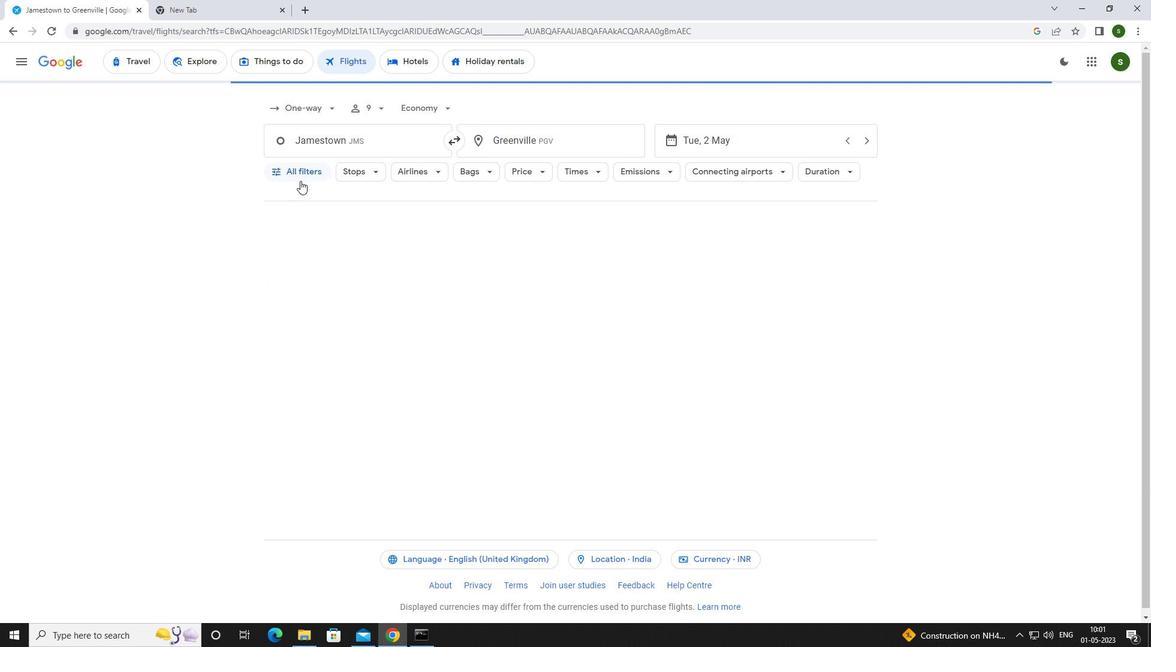 
Action: Mouse pressed left at (301, 176)
Screenshot: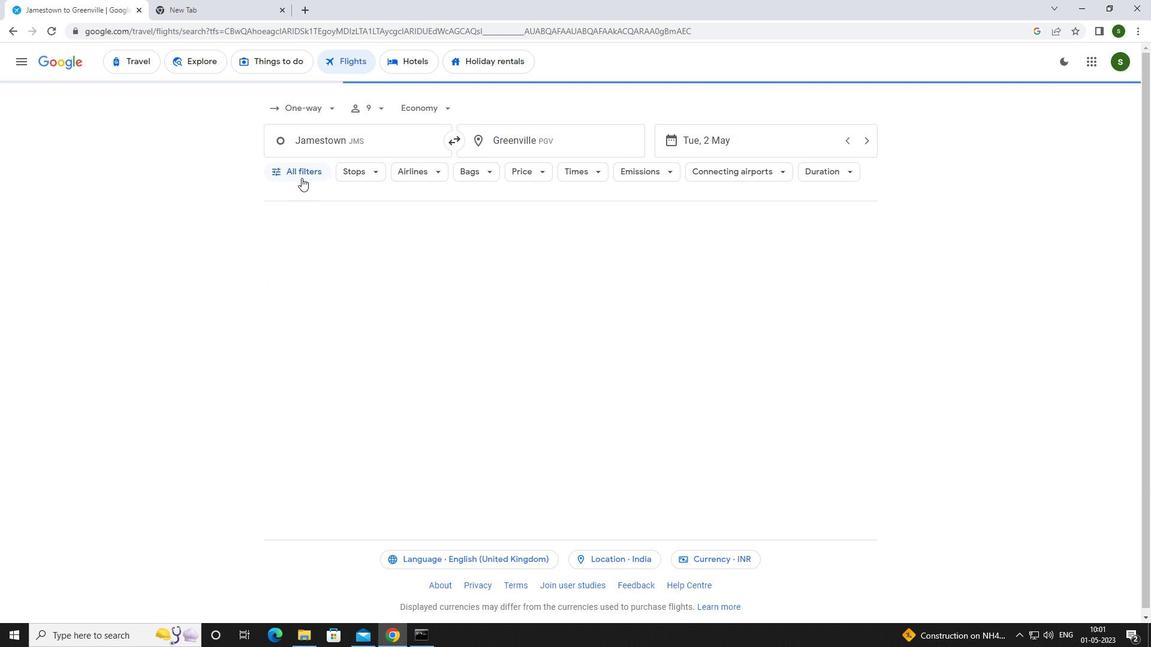 
Action: Mouse moved to (453, 428)
Screenshot: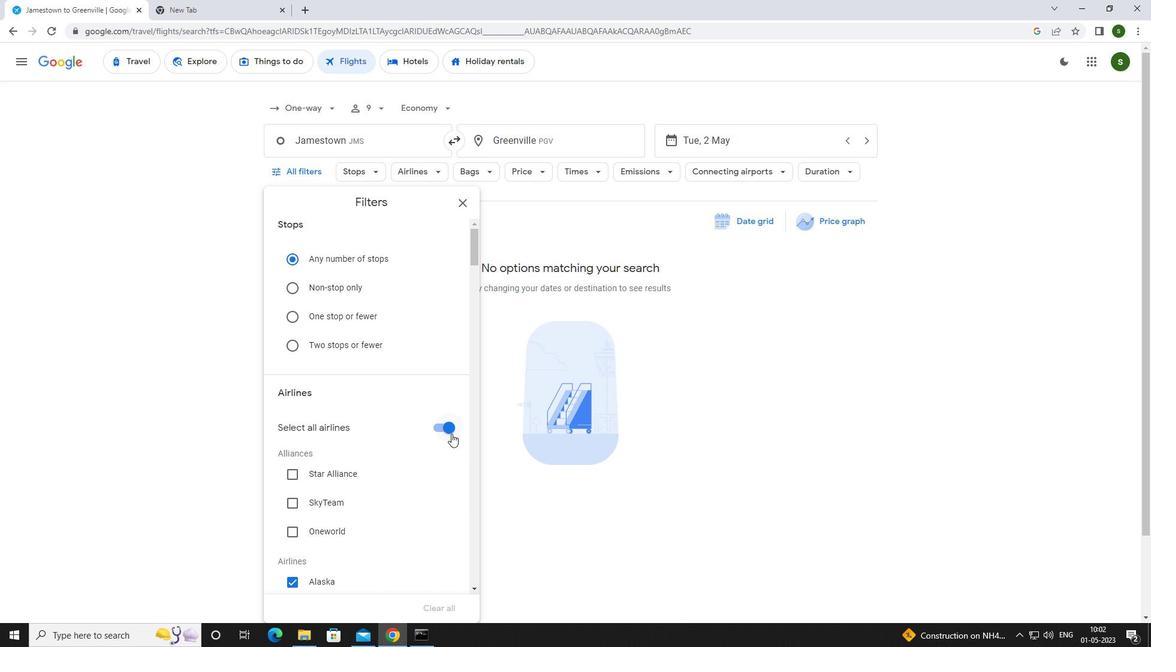
Action: Mouse pressed left at (453, 428)
Screenshot: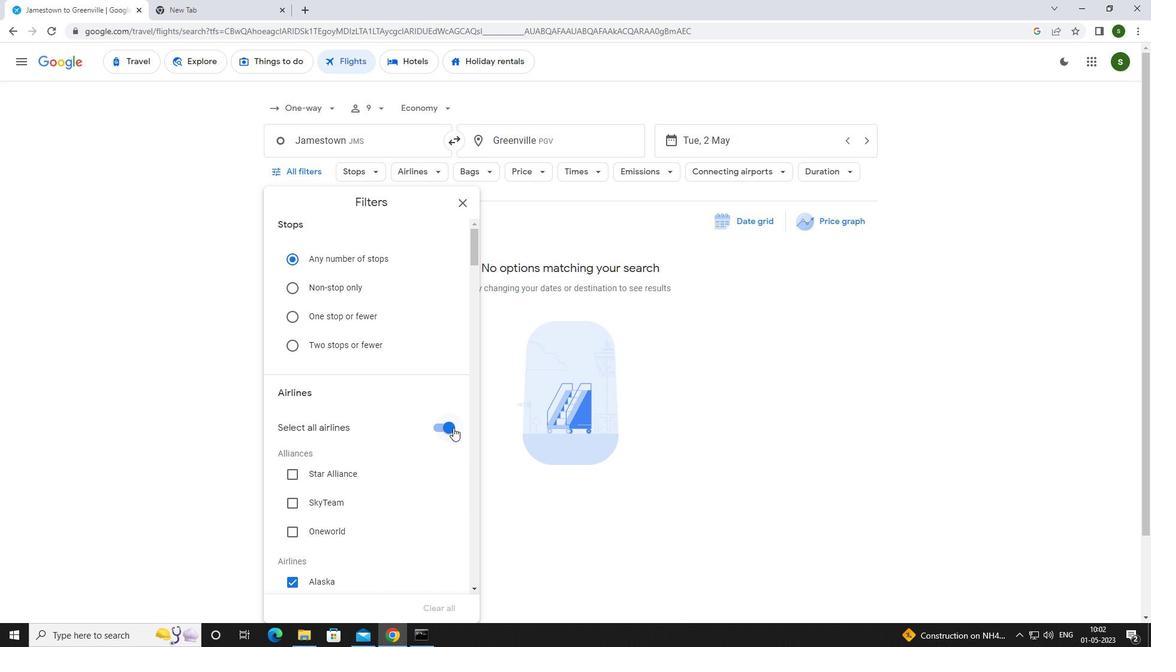 
Action: Mouse moved to (367, 375)
Screenshot: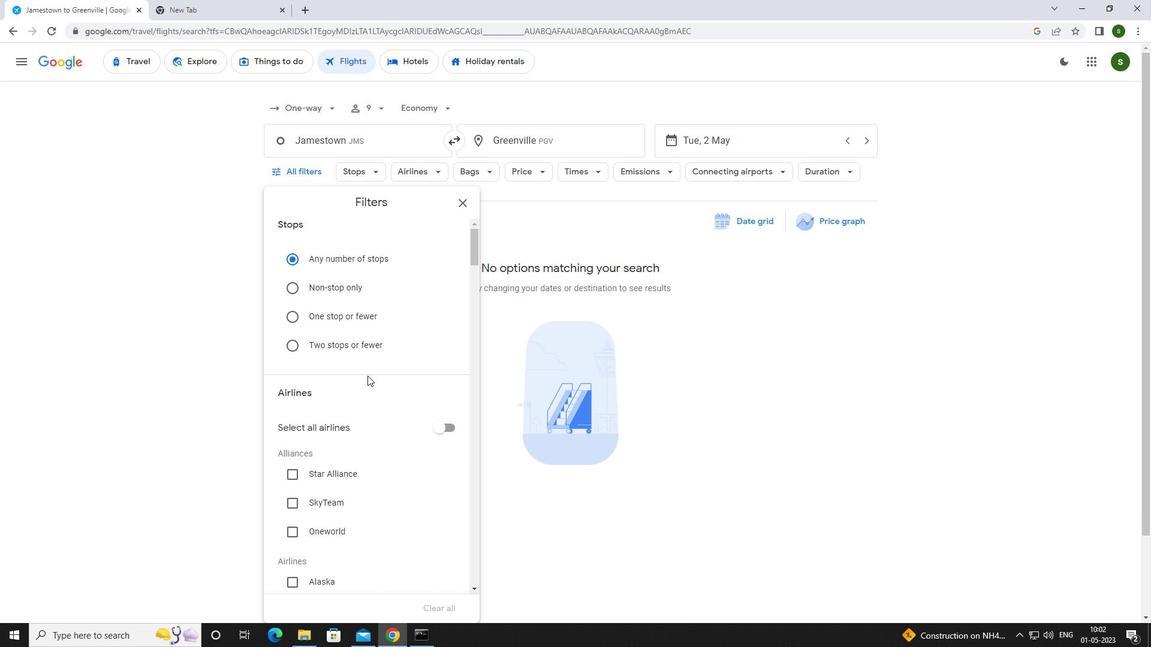 
Action: Mouse scrolled (367, 374) with delta (0, 0)
Screenshot: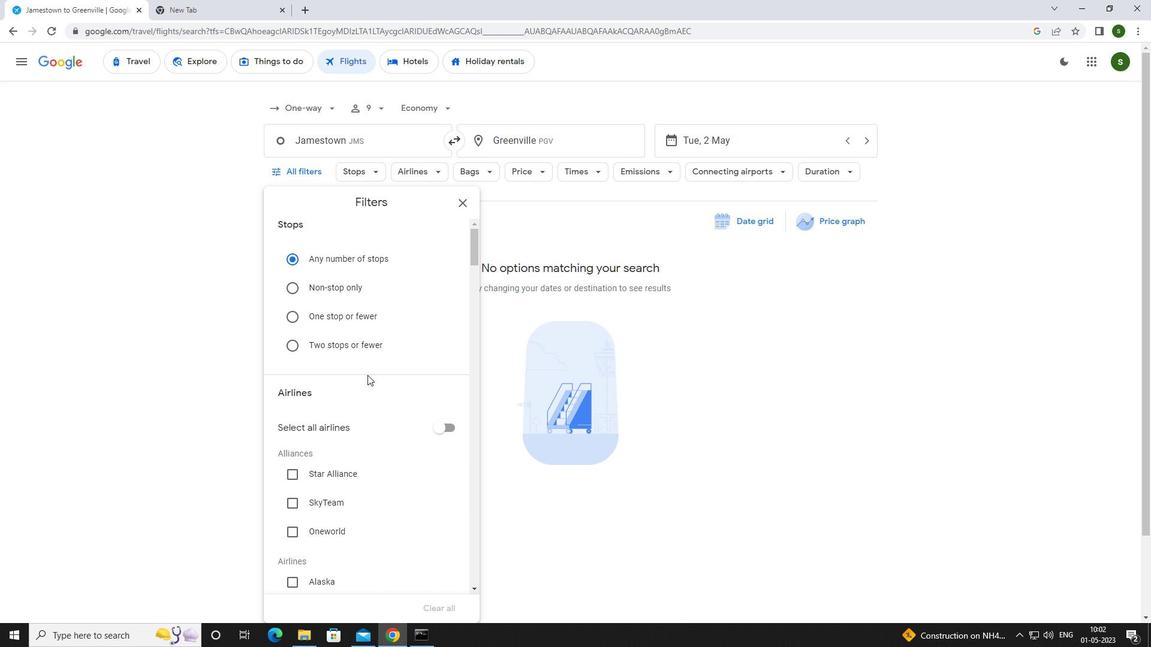 
Action: Mouse moved to (367, 374)
Screenshot: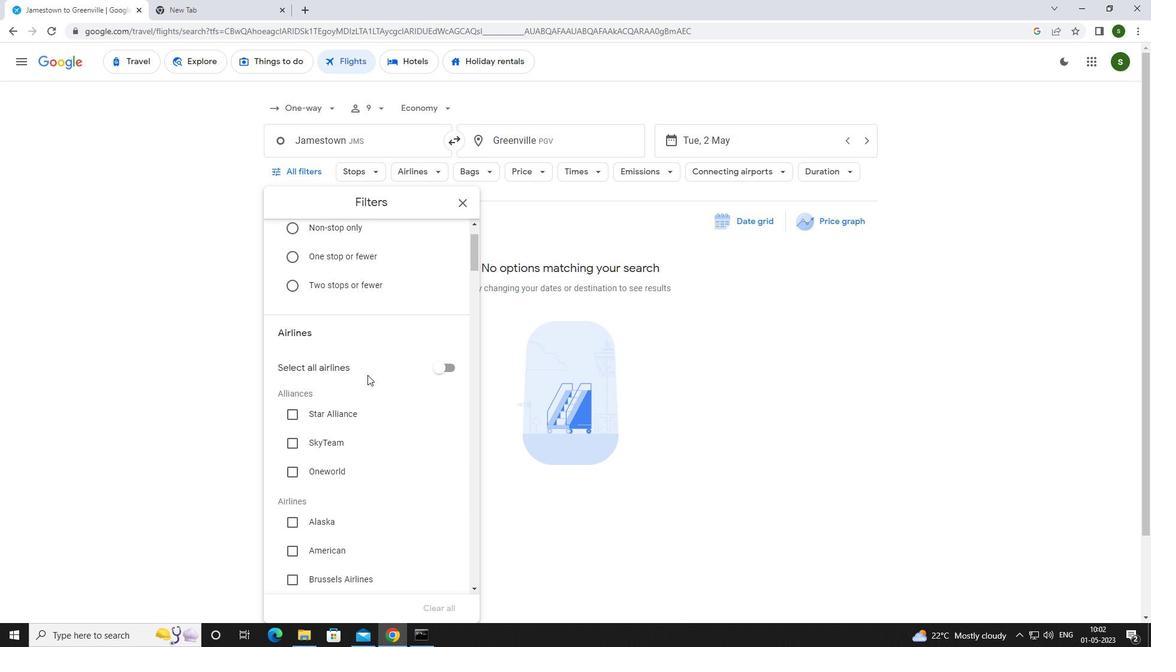 
Action: Mouse scrolled (367, 373) with delta (0, 0)
Screenshot: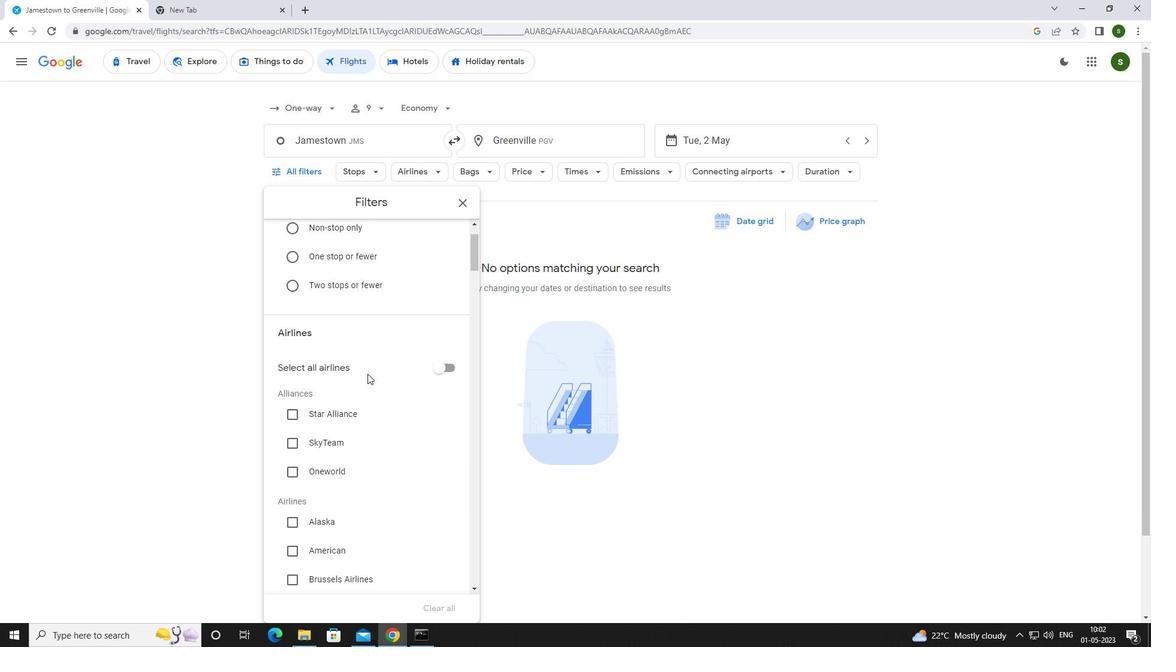 
Action: Mouse scrolled (367, 373) with delta (0, 0)
Screenshot: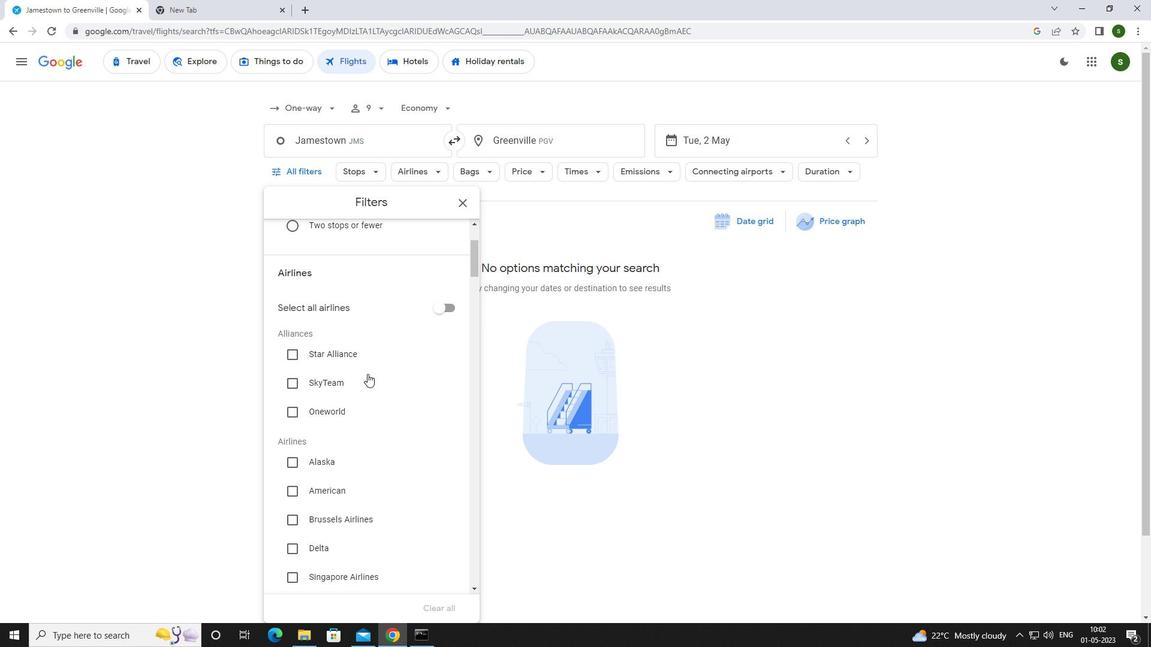 
Action: Mouse scrolled (367, 373) with delta (0, 0)
Screenshot: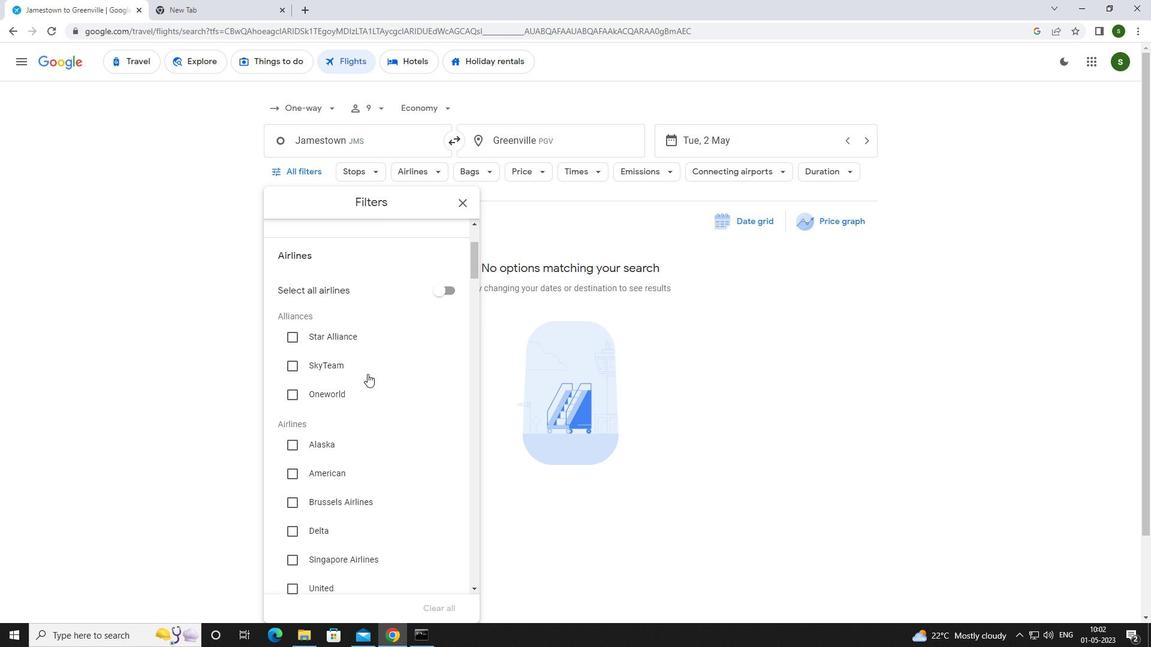 
Action: Mouse scrolled (367, 373) with delta (0, 0)
Screenshot: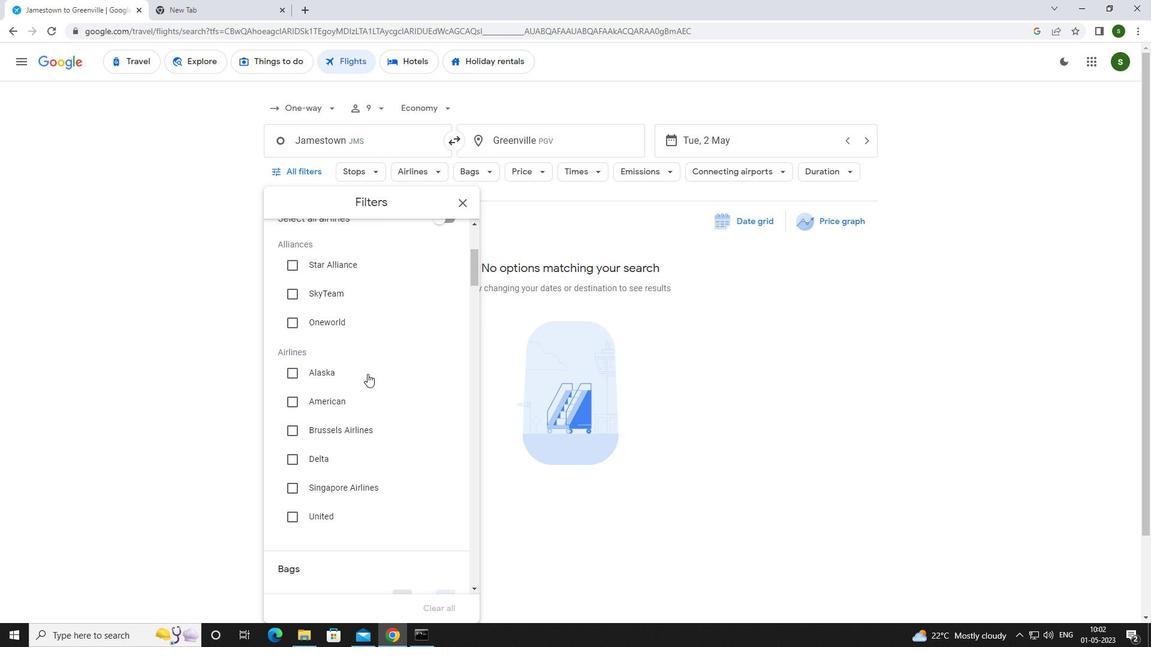 
Action: Mouse scrolled (367, 373) with delta (0, 0)
Screenshot: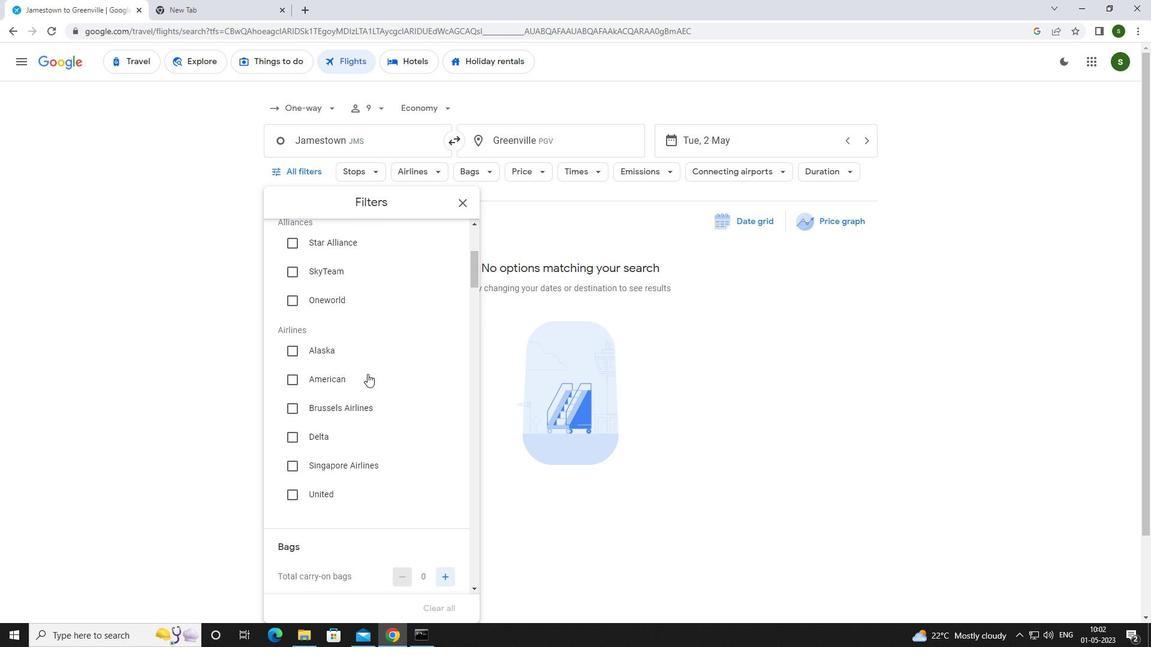 
Action: Mouse moved to (441, 444)
Screenshot: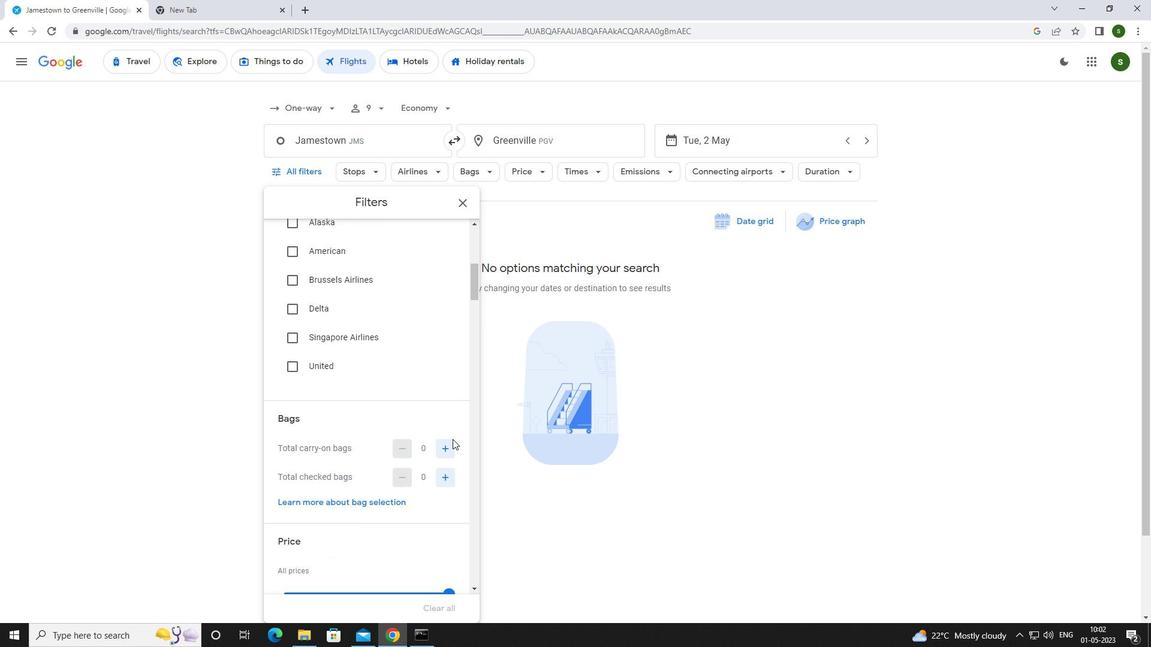 
Action: Mouse pressed left at (441, 444)
Screenshot: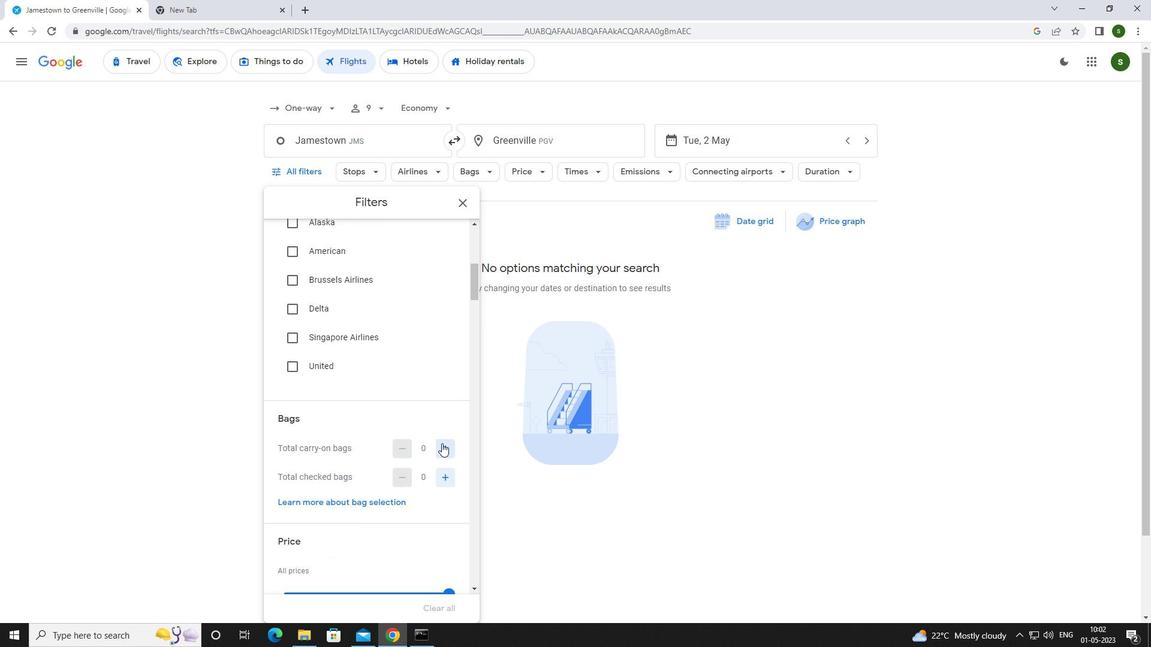 
Action: Mouse pressed left at (441, 444)
Screenshot: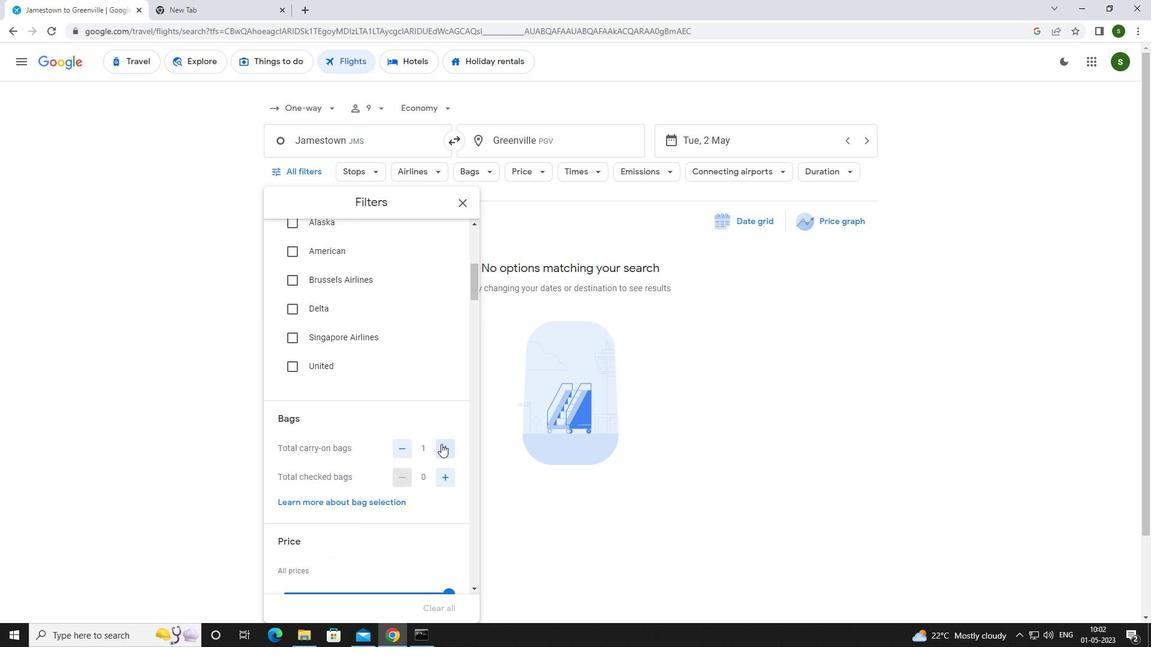 
Action: Mouse moved to (424, 402)
Screenshot: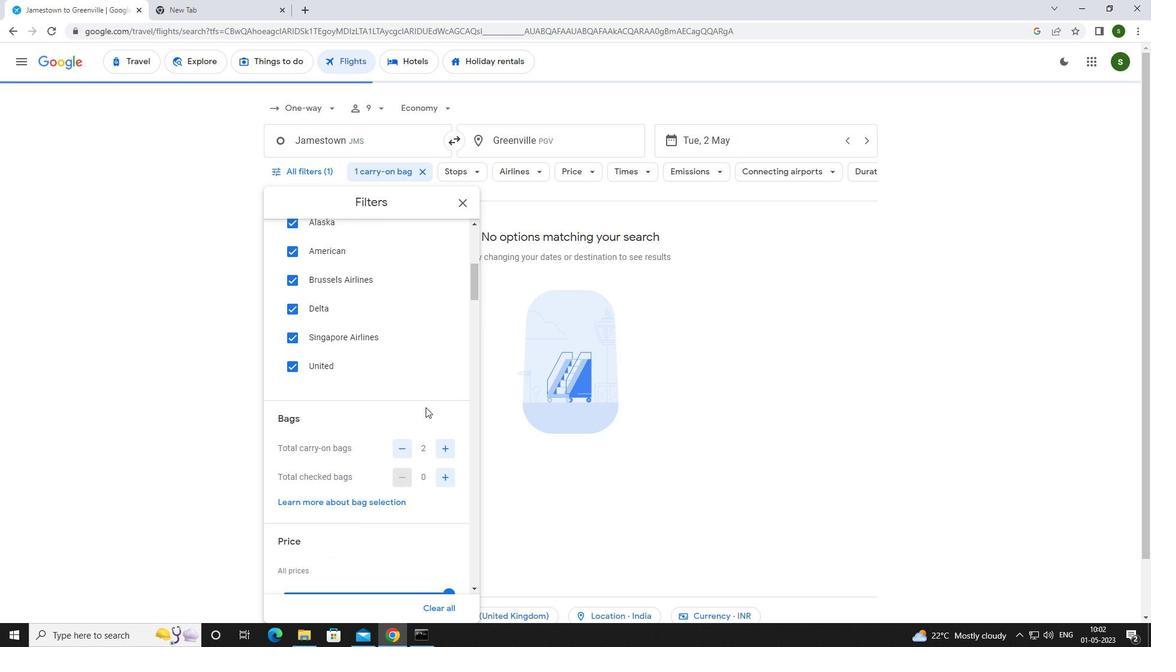 
Action: Mouse scrolled (424, 401) with delta (0, 0)
Screenshot: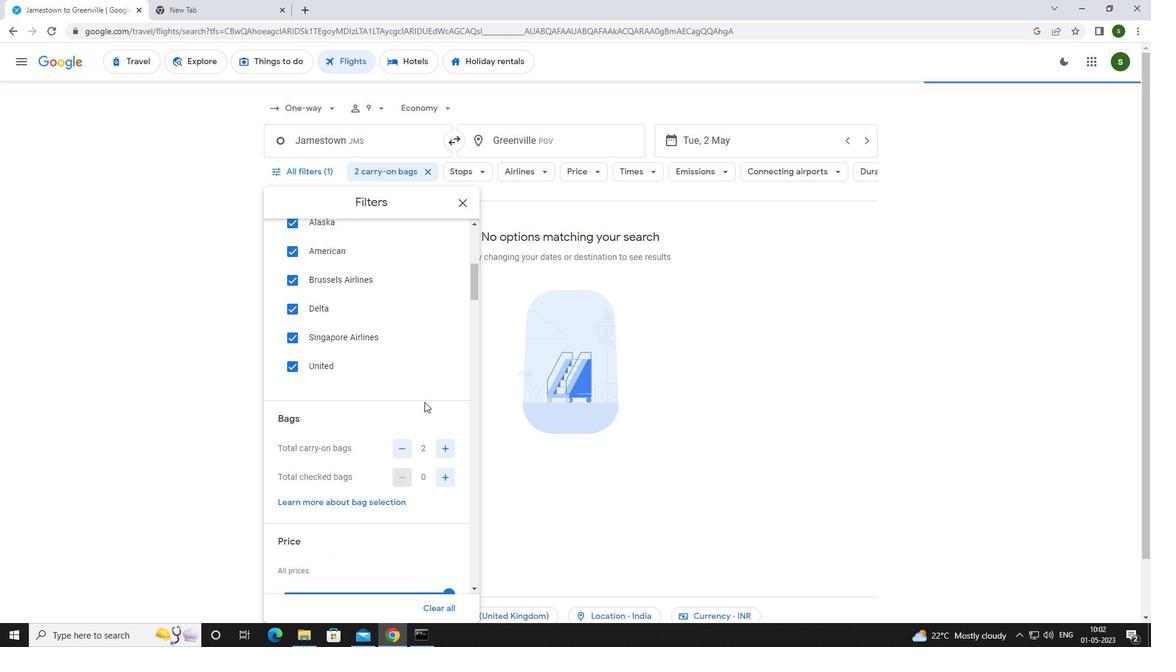 
Action: Mouse scrolled (424, 401) with delta (0, 0)
Screenshot: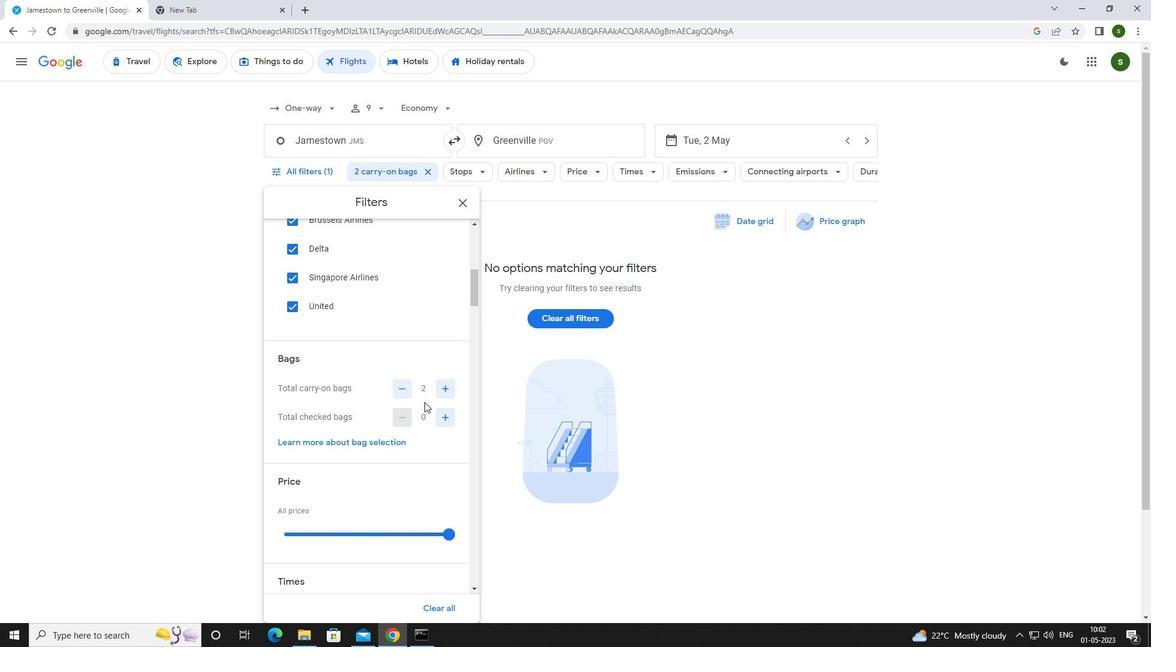 
Action: Mouse scrolled (424, 401) with delta (0, 0)
Screenshot: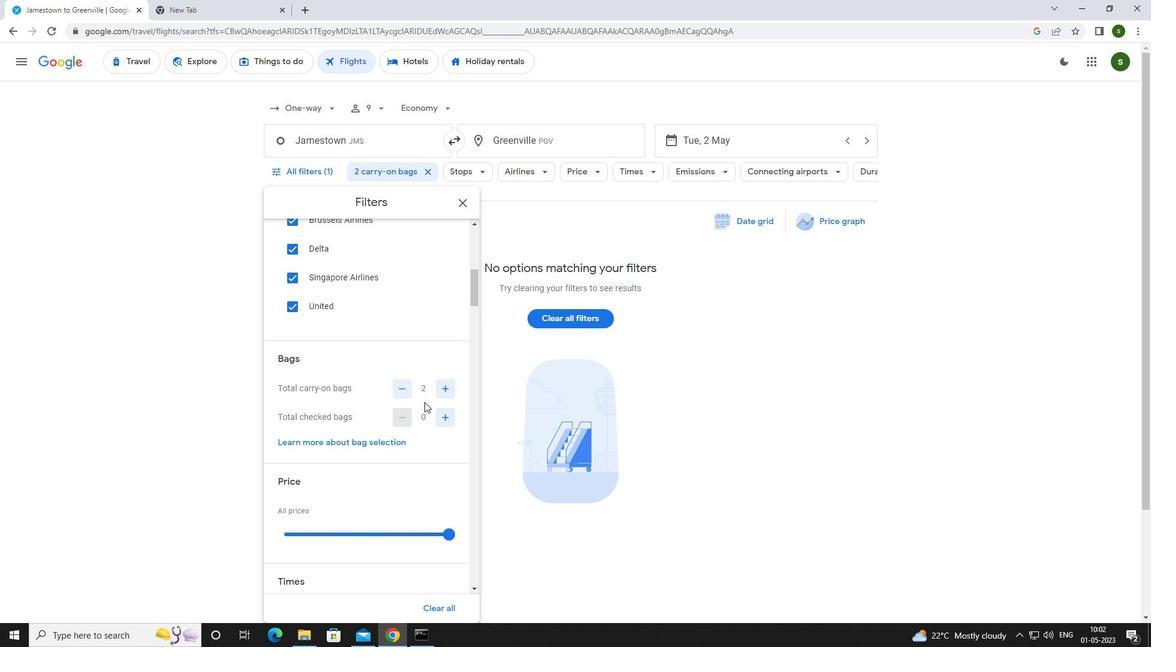 
Action: Mouse moved to (448, 414)
Screenshot: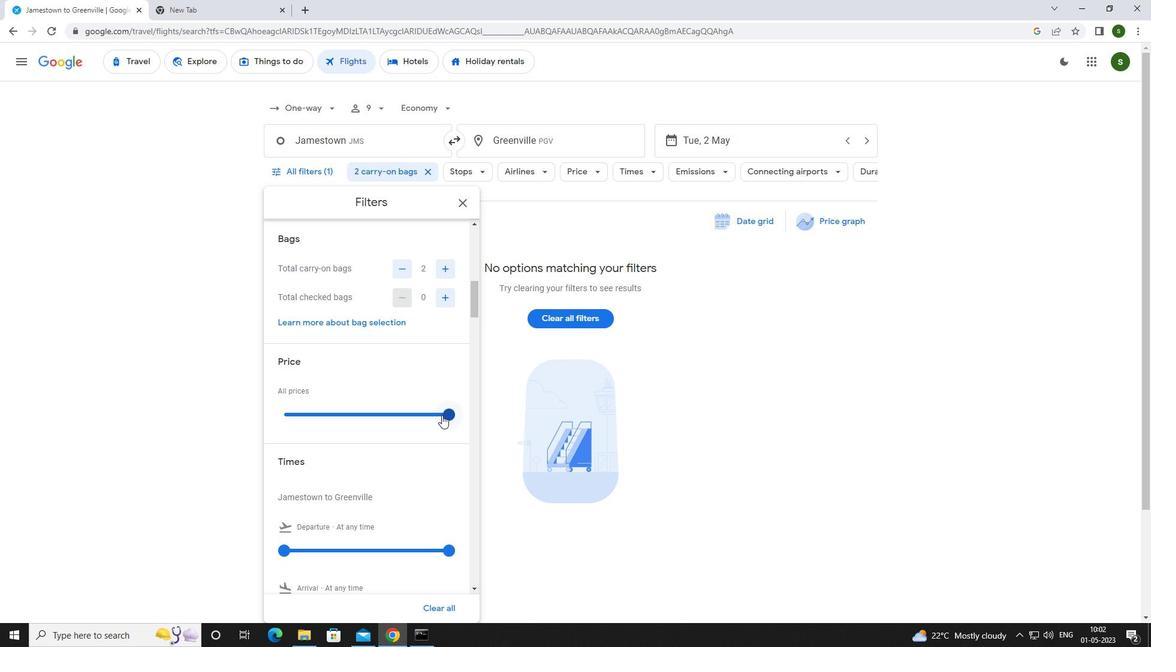 
Action: Mouse pressed left at (448, 414)
Screenshot: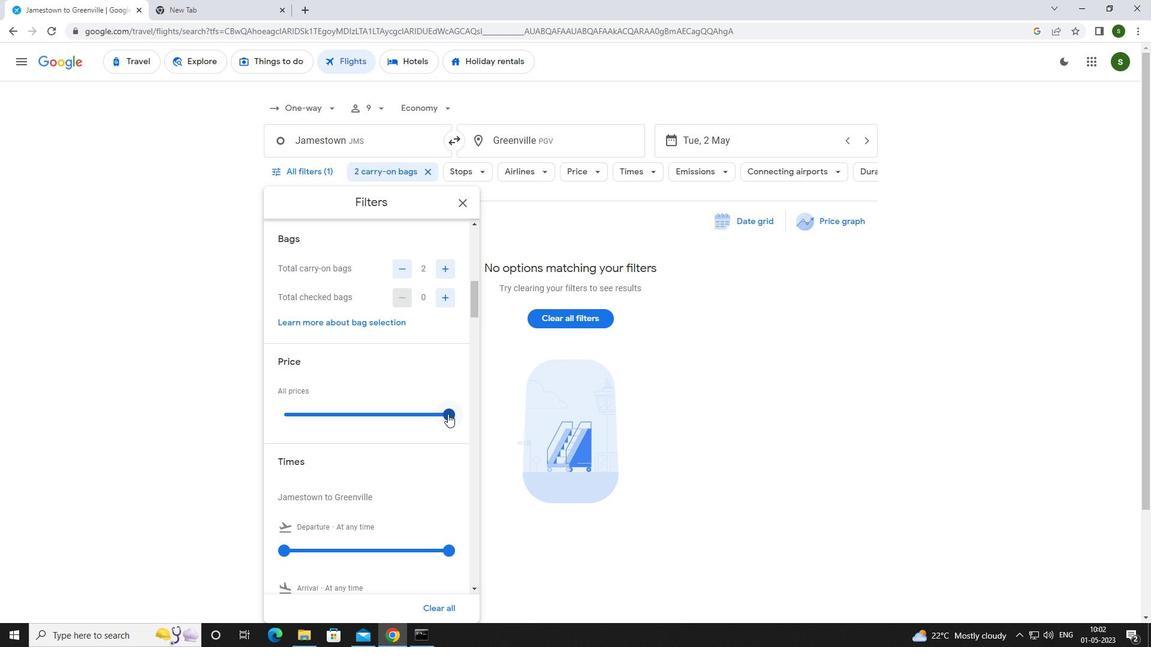 
Action: Mouse moved to (414, 424)
Screenshot: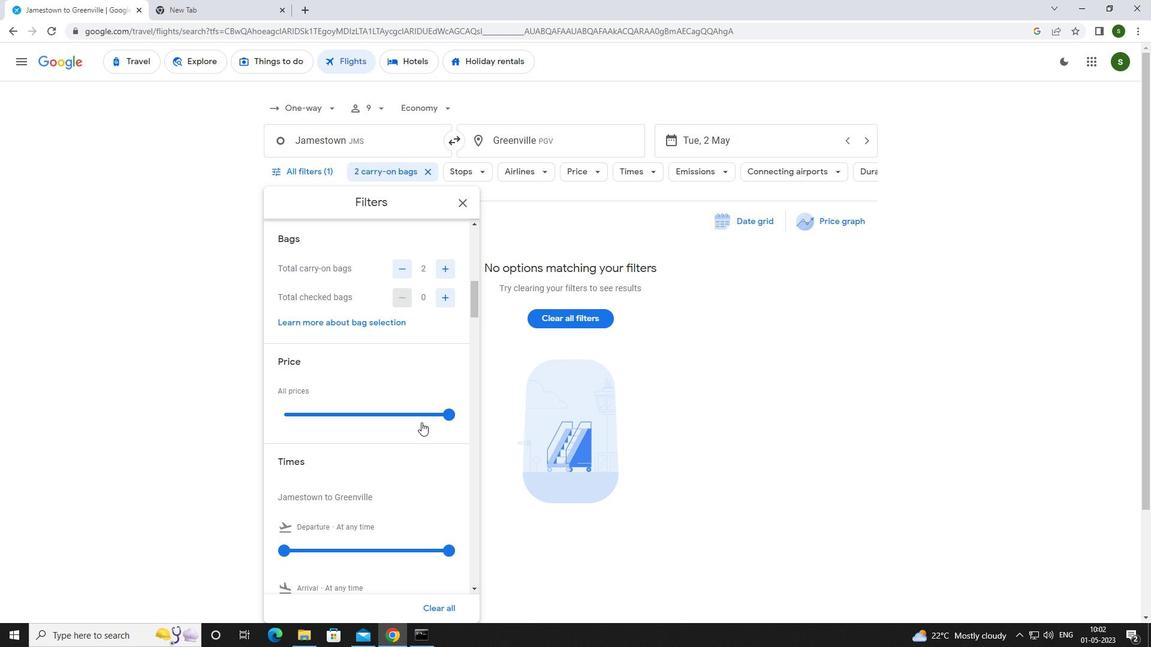 
Action: Mouse scrolled (414, 424) with delta (0, 0)
Screenshot: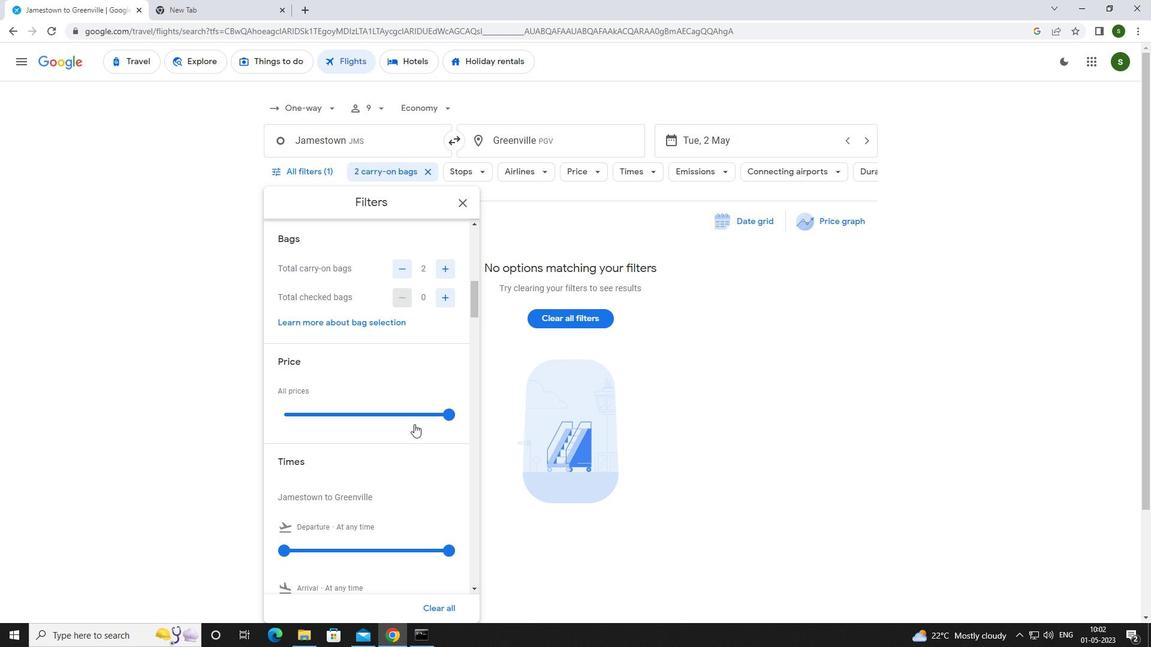 
Action: Mouse scrolled (414, 424) with delta (0, 0)
Screenshot: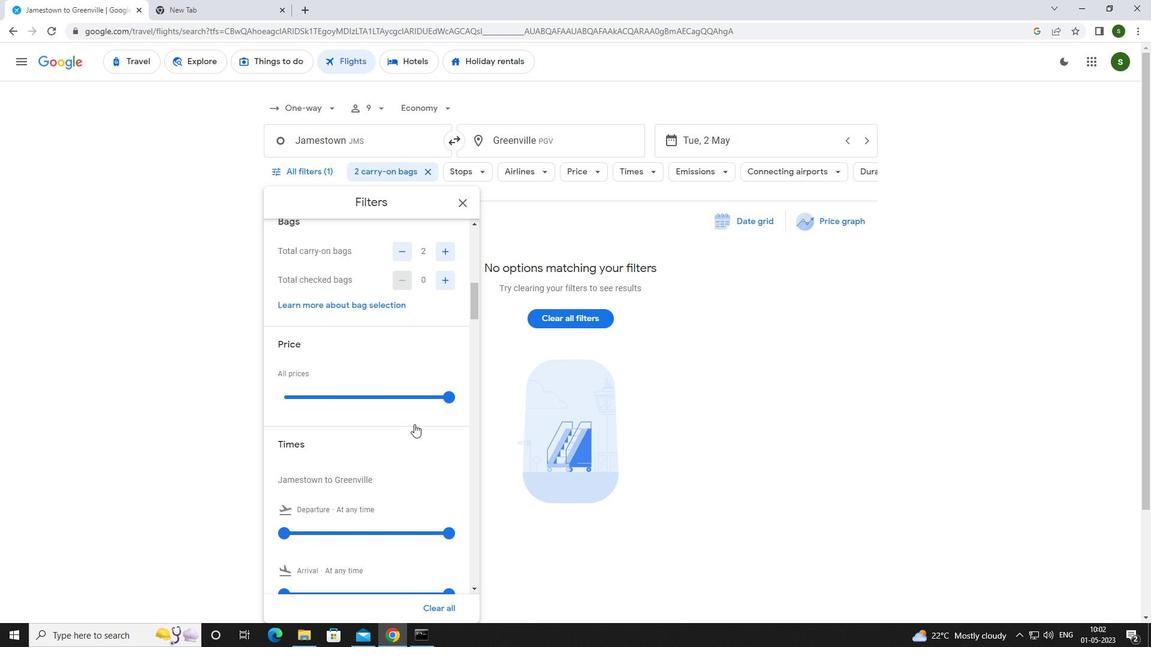 
Action: Mouse moved to (283, 428)
Screenshot: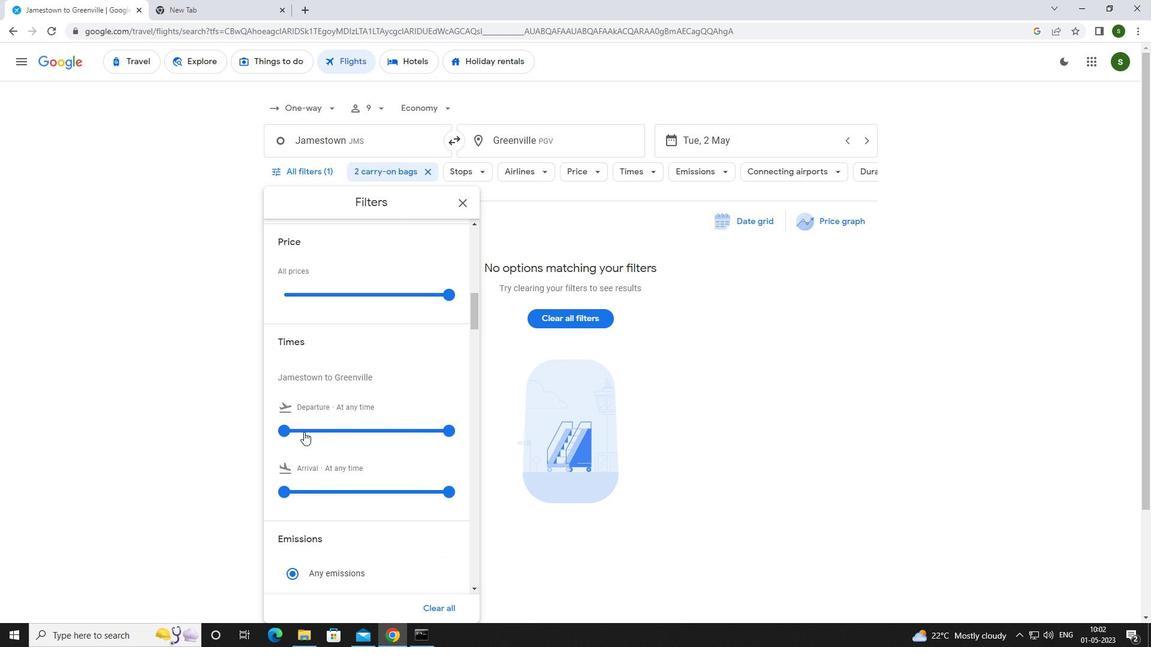 
Action: Mouse pressed left at (283, 428)
Screenshot: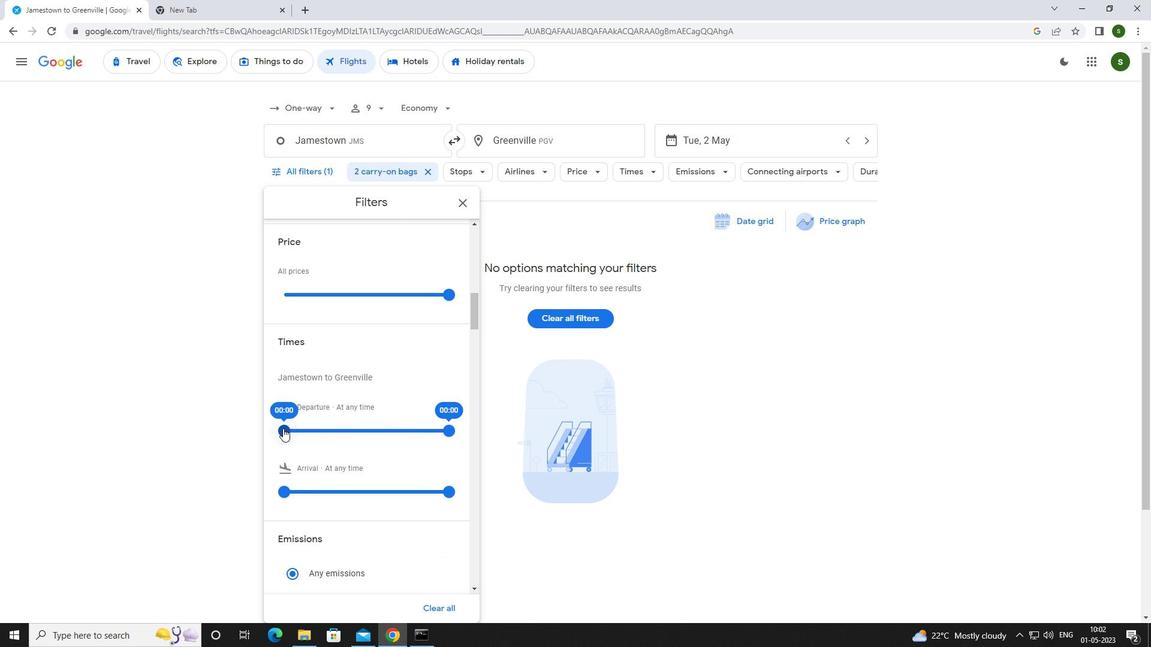 
Action: Mouse moved to (707, 380)
Screenshot: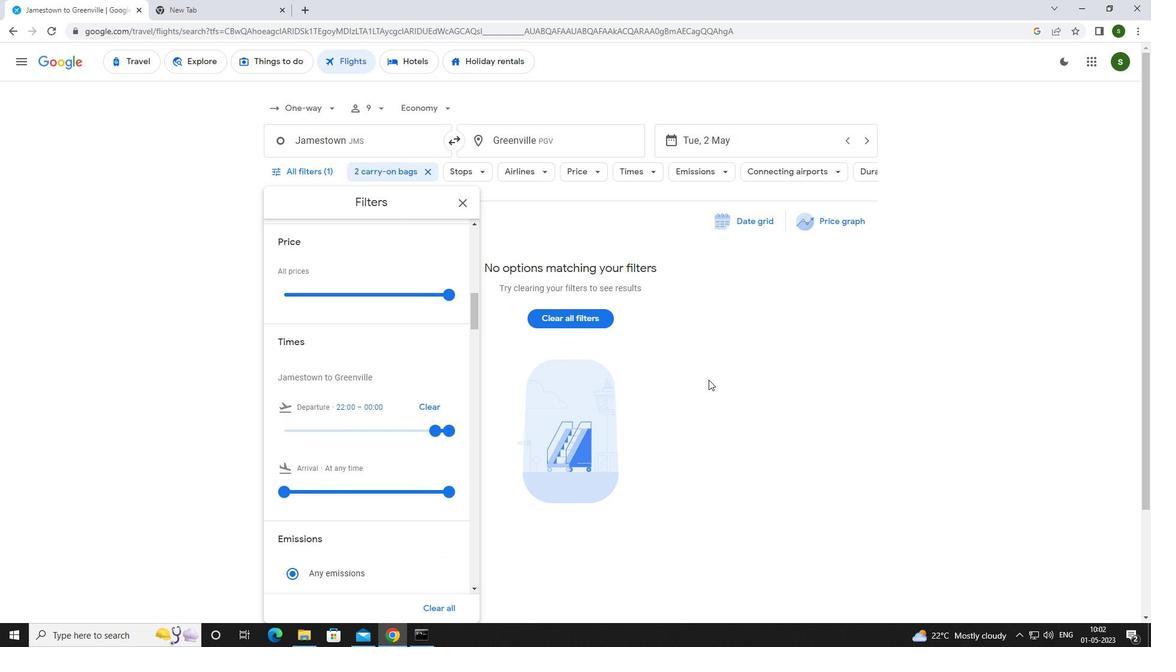 
Action: Mouse pressed left at (707, 380)
Screenshot: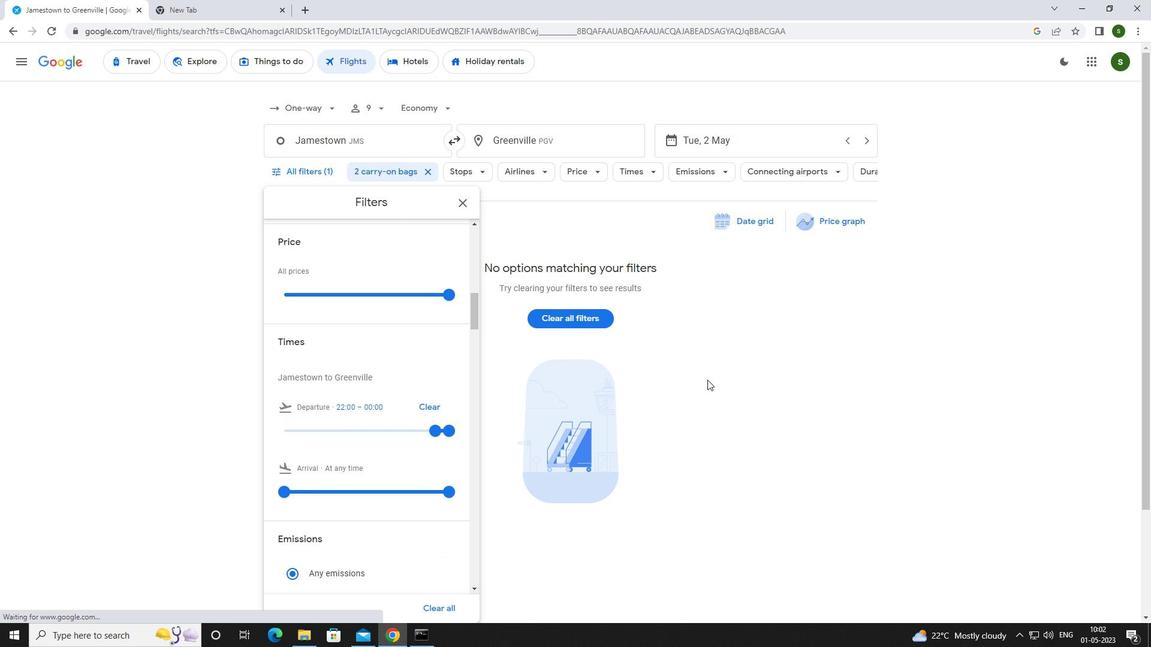 
